 Task: Search one way flight ticket for 1 adult, 5 children, 2 infants in seat and 1 infant on lap in first from Deadhorse: Deadhorse Airport(prudhoe Bay Airport) to Raleigh: Raleigh-durham International Airport on 8-5-2023. Choice of flights is American. Number of bags: 1 checked bag. Price is upto 55000. Outbound departure time preference is 18:45.
Action: Mouse moved to (322, 273)
Screenshot: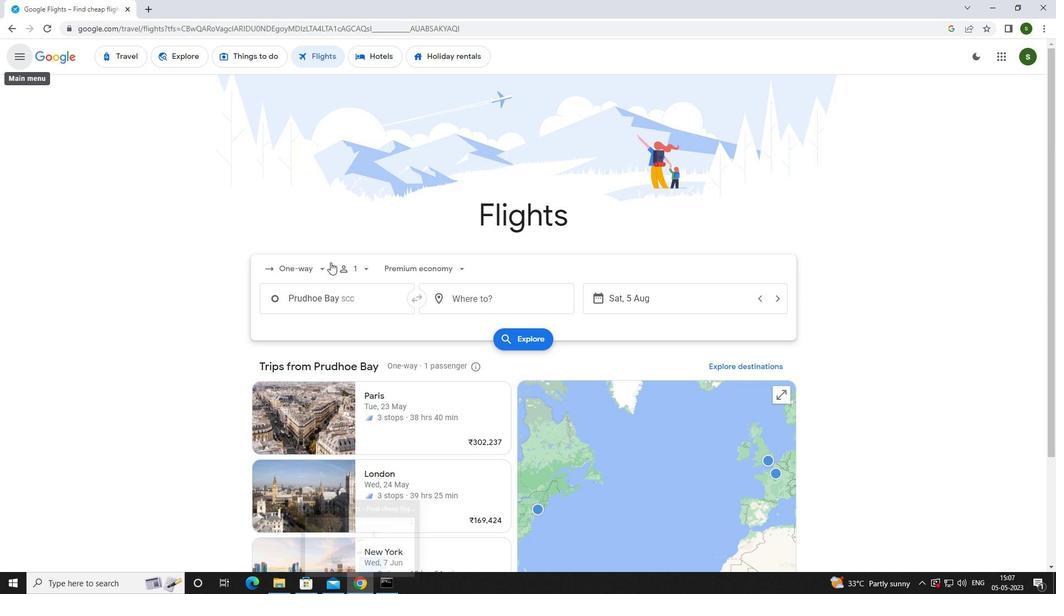 
Action: Mouse pressed left at (322, 273)
Screenshot: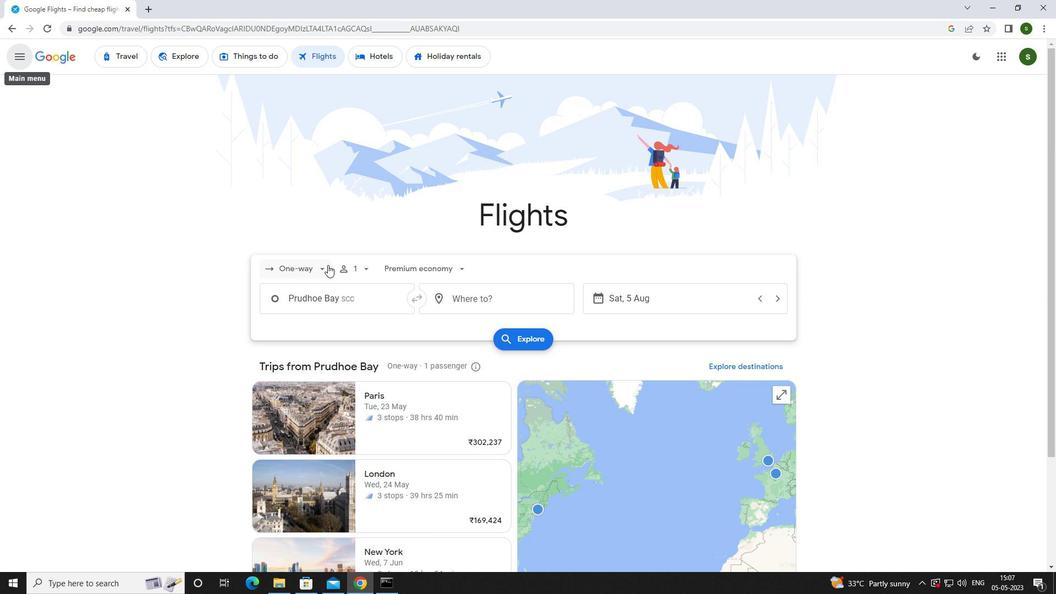 
Action: Mouse moved to (324, 326)
Screenshot: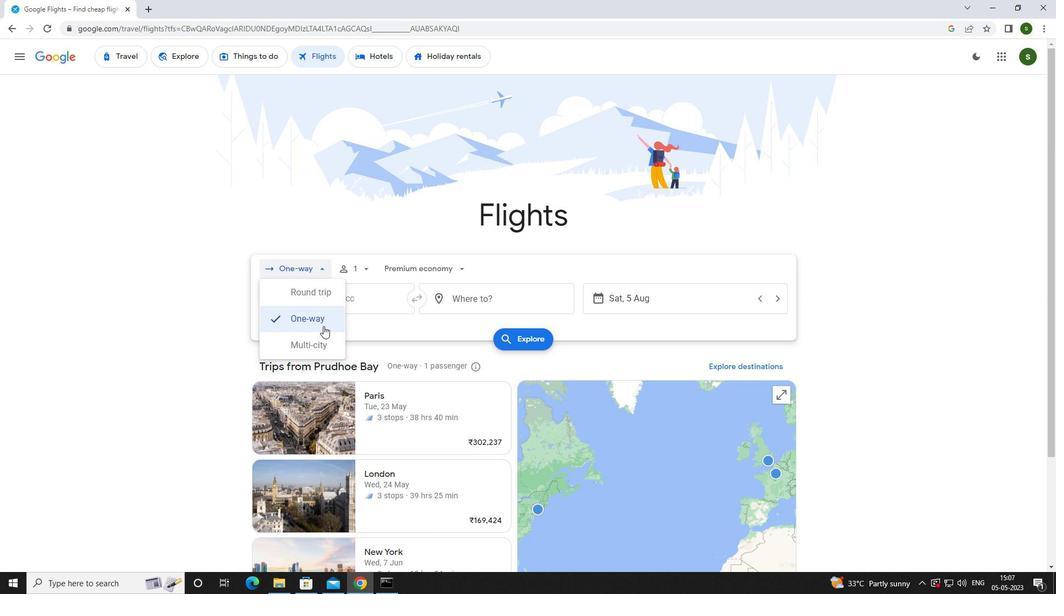 
Action: Mouse pressed left at (324, 326)
Screenshot: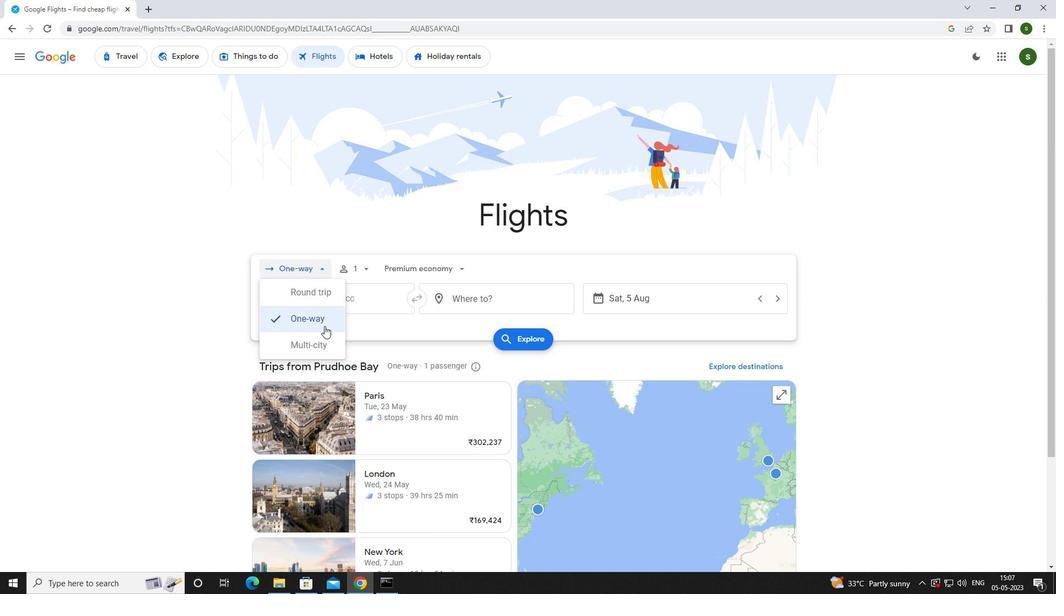 
Action: Mouse moved to (363, 270)
Screenshot: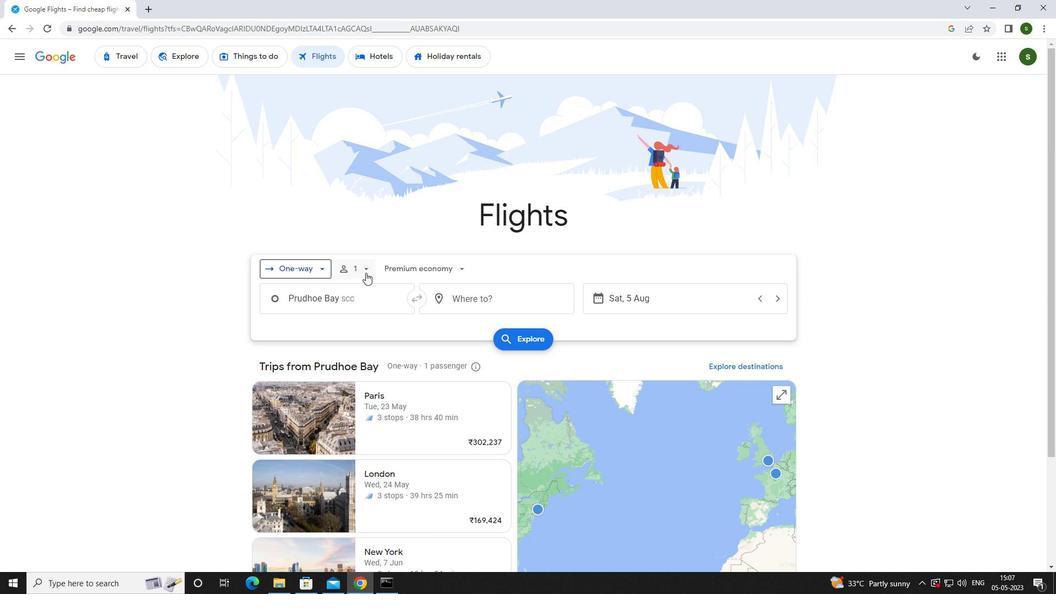 
Action: Mouse pressed left at (363, 270)
Screenshot: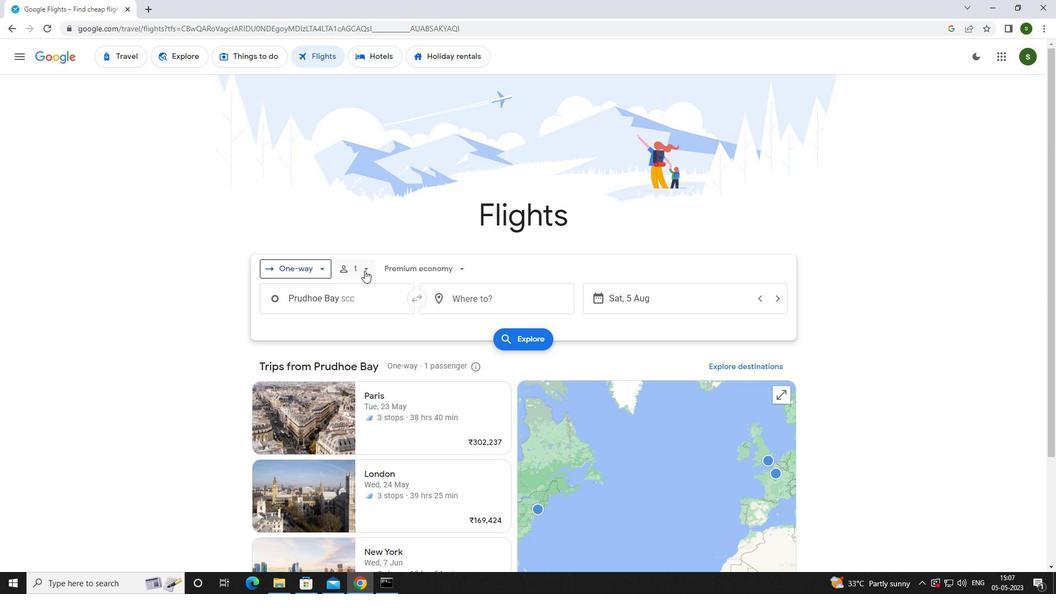 
Action: Mouse moved to (447, 326)
Screenshot: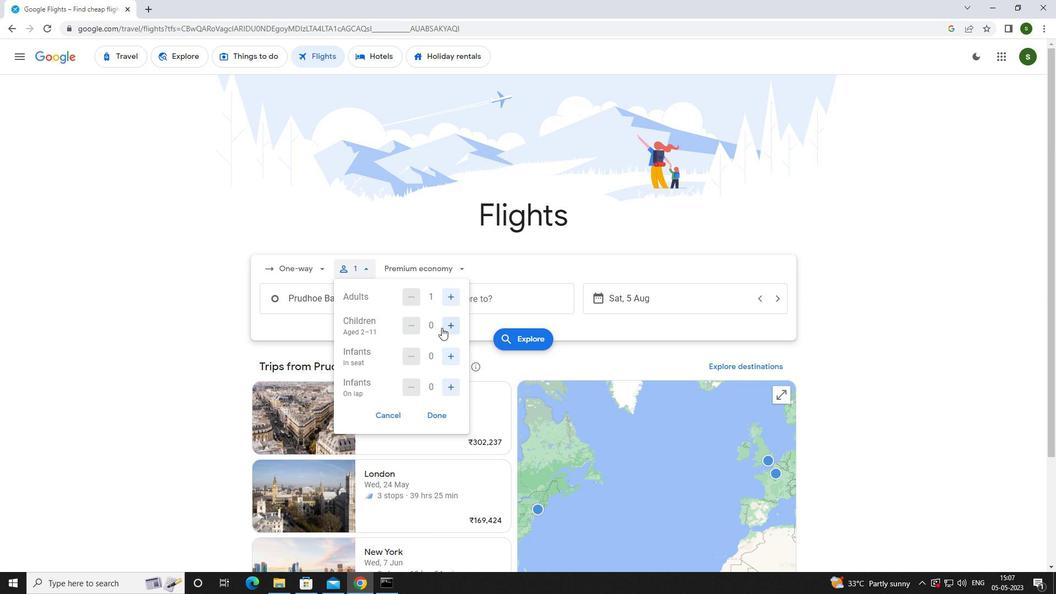 
Action: Mouse pressed left at (447, 326)
Screenshot: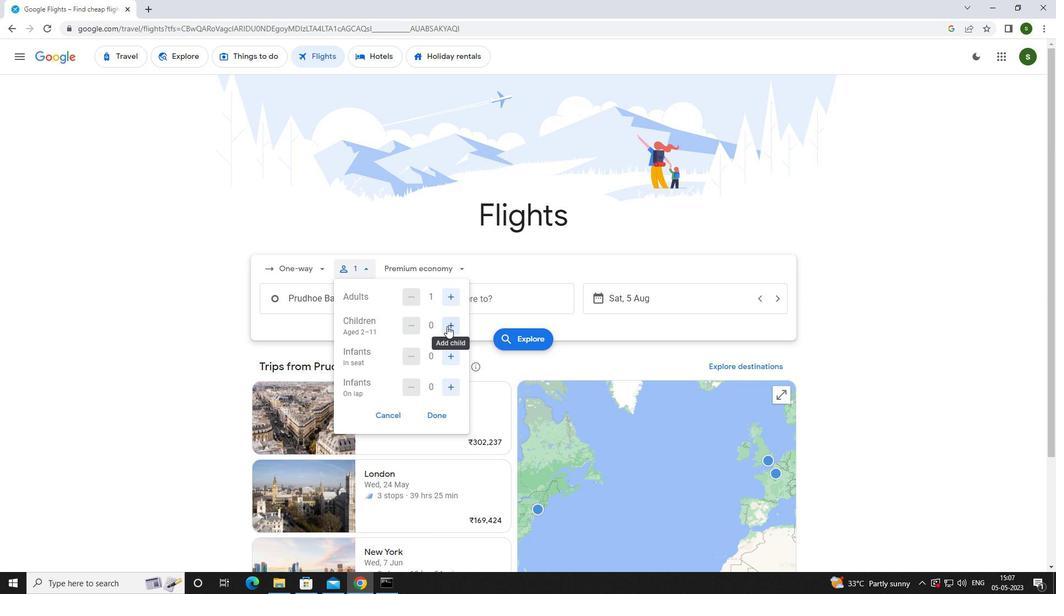 
Action: Mouse pressed left at (447, 326)
Screenshot: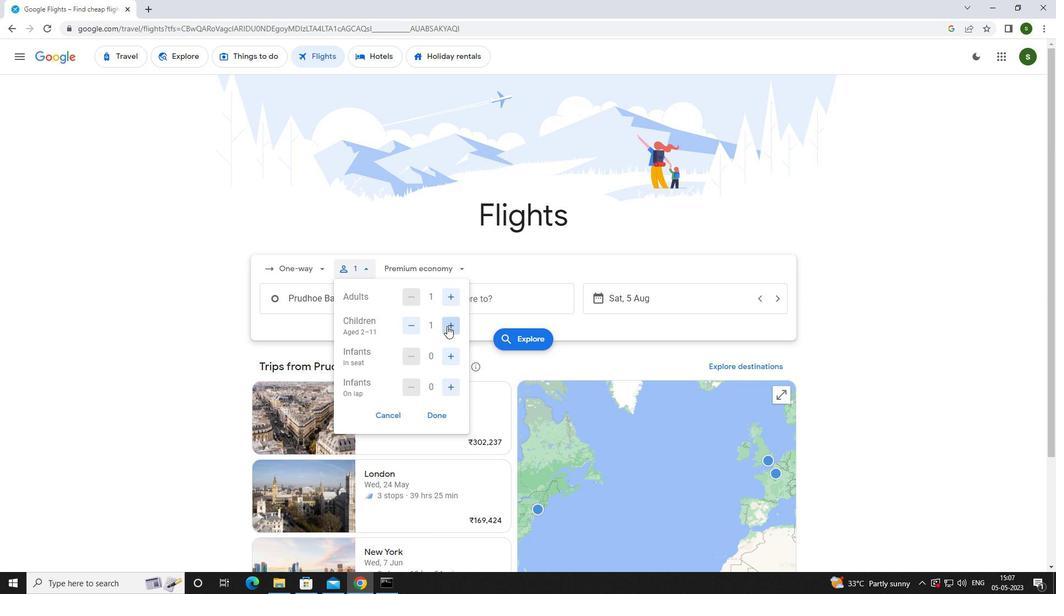 
Action: Mouse pressed left at (447, 326)
Screenshot: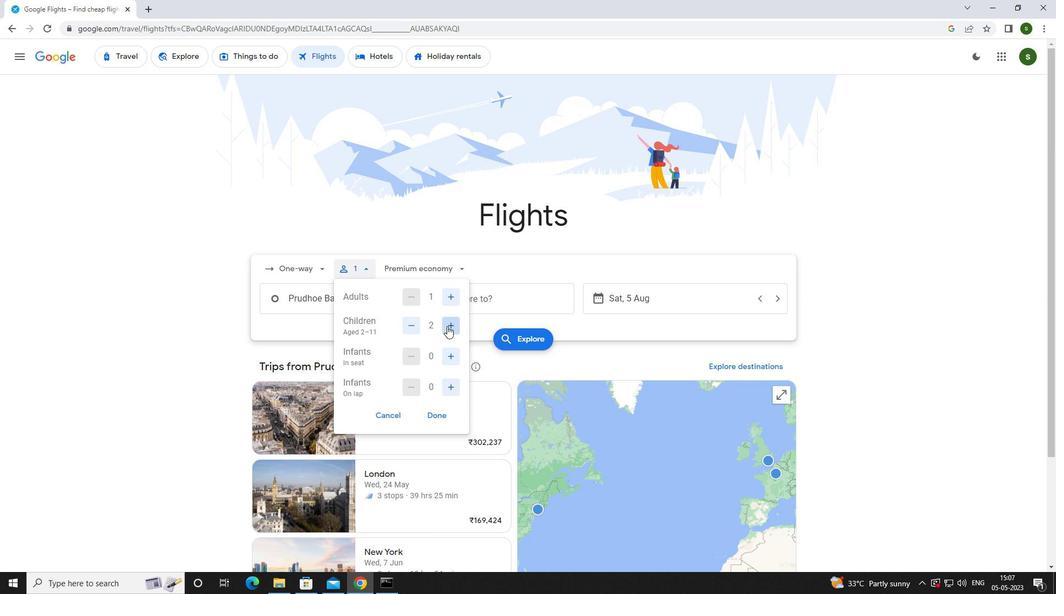 
Action: Mouse pressed left at (447, 326)
Screenshot: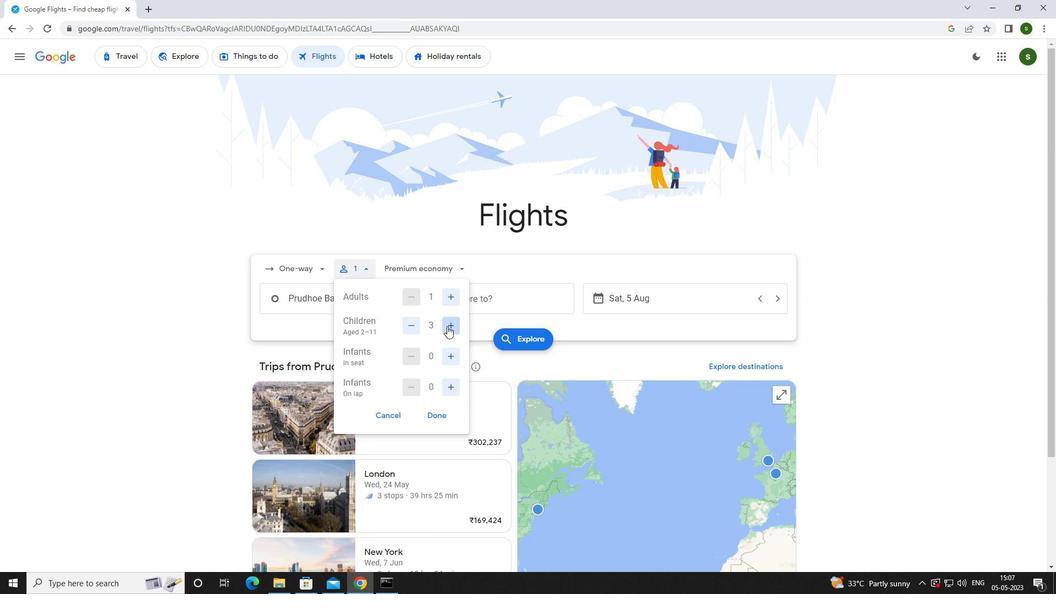 
Action: Mouse pressed left at (447, 326)
Screenshot: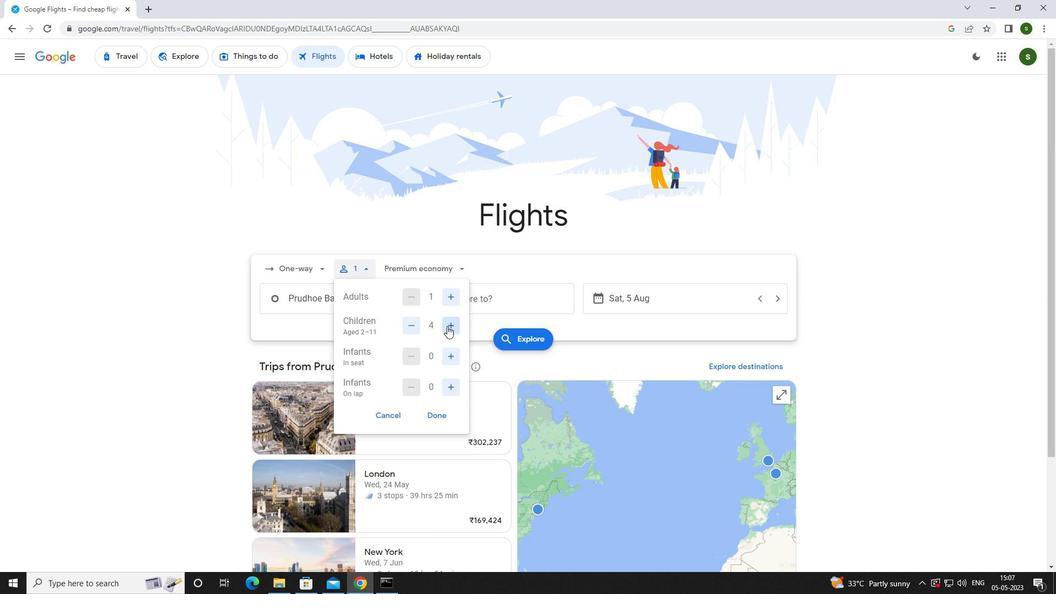 
Action: Mouse moved to (453, 358)
Screenshot: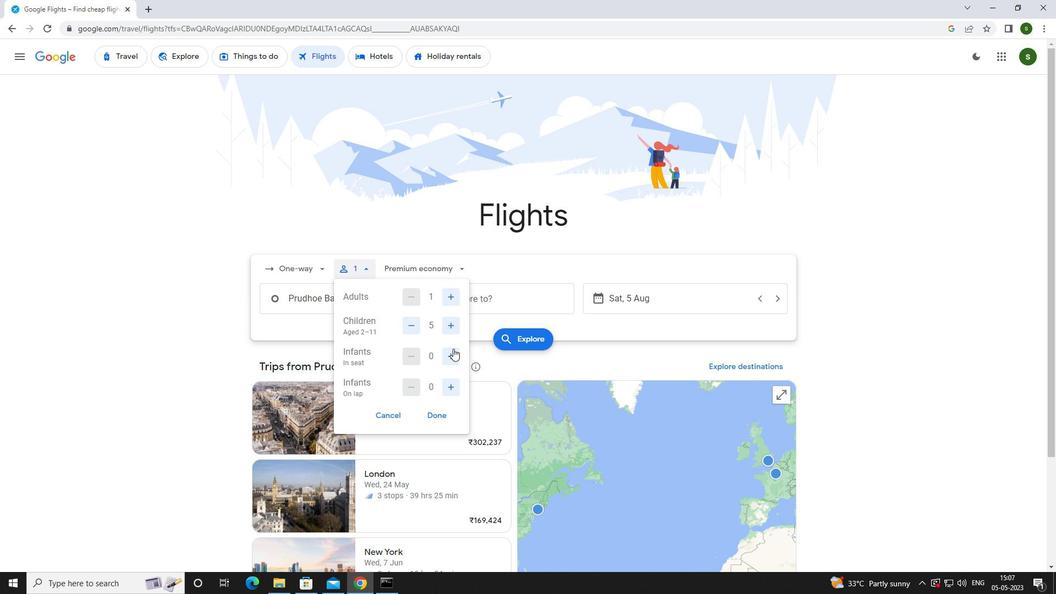 
Action: Mouse pressed left at (453, 358)
Screenshot: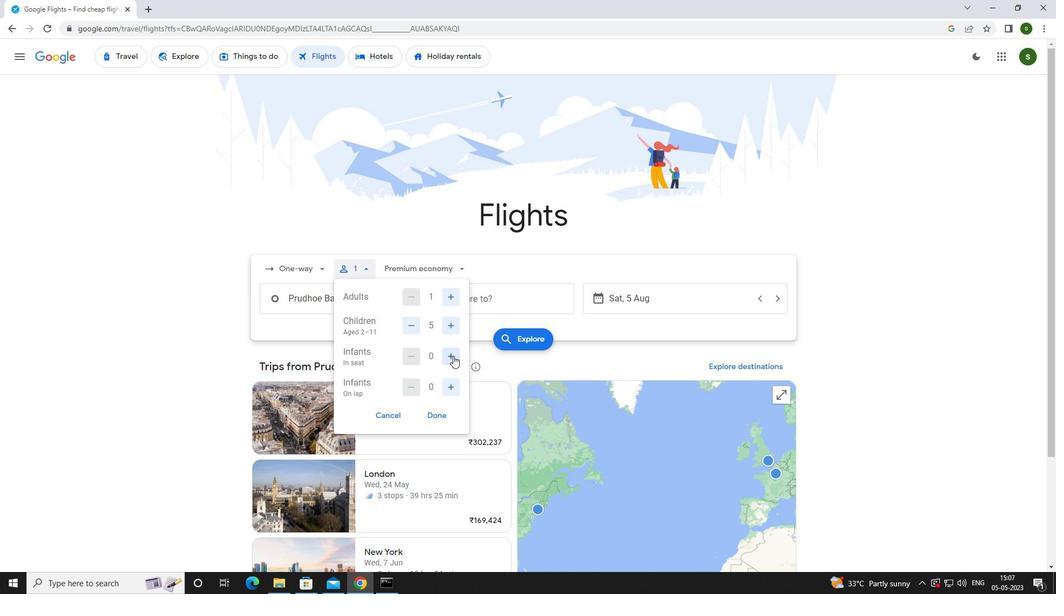 
Action: Mouse moved to (453, 384)
Screenshot: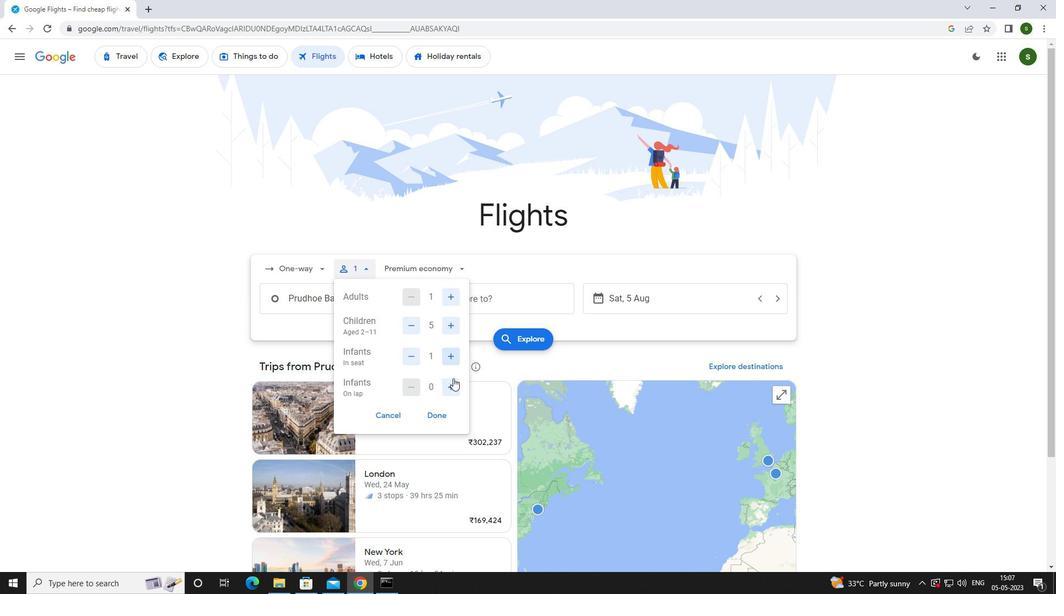 
Action: Mouse pressed left at (453, 384)
Screenshot: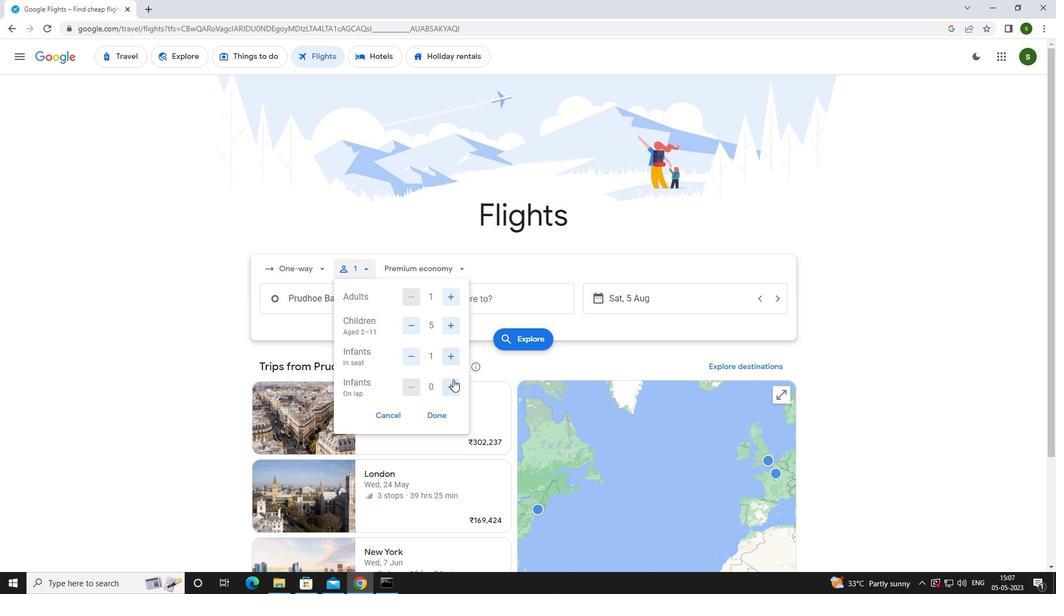 
Action: Mouse moved to (441, 271)
Screenshot: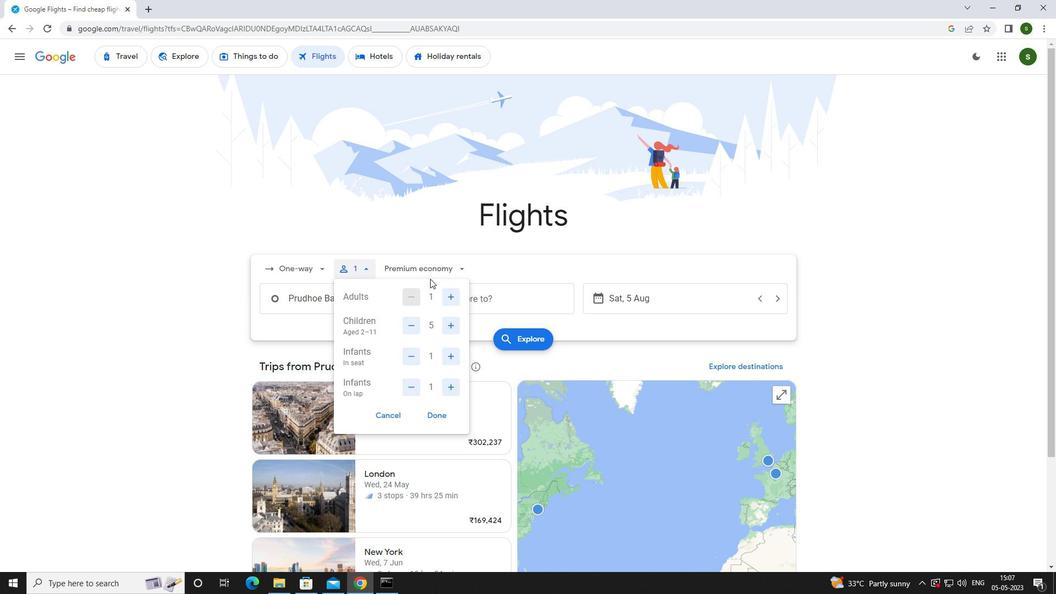 
Action: Mouse pressed left at (441, 271)
Screenshot: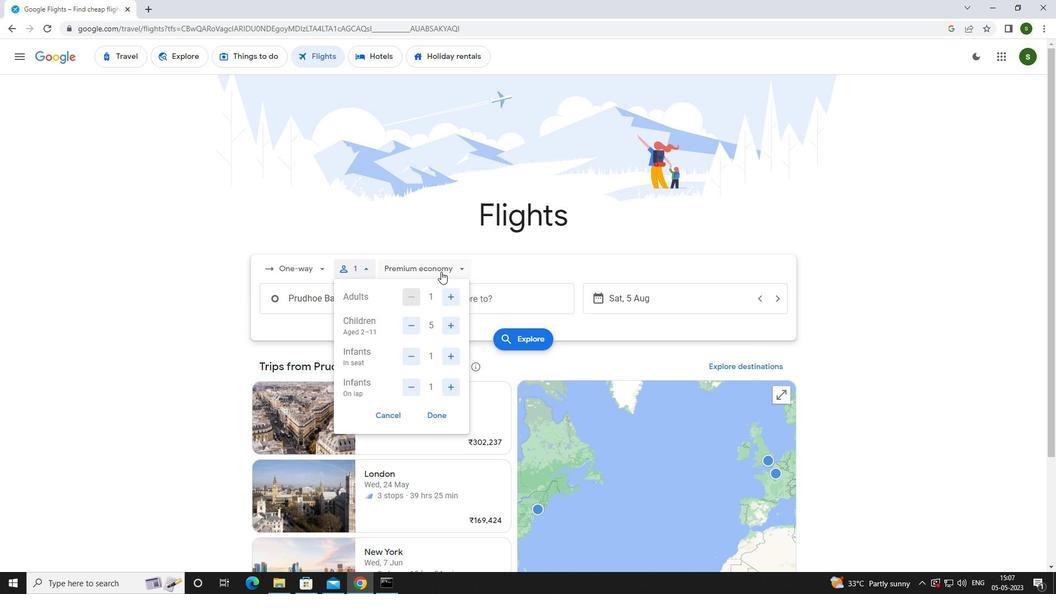 
Action: Mouse moved to (427, 372)
Screenshot: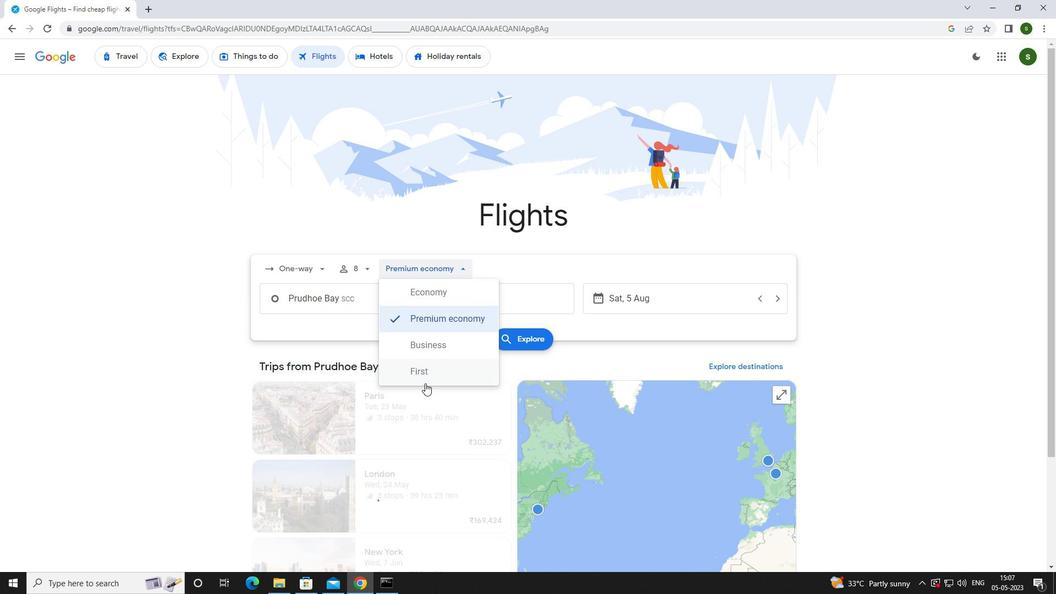 
Action: Mouse pressed left at (427, 372)
Screenshot: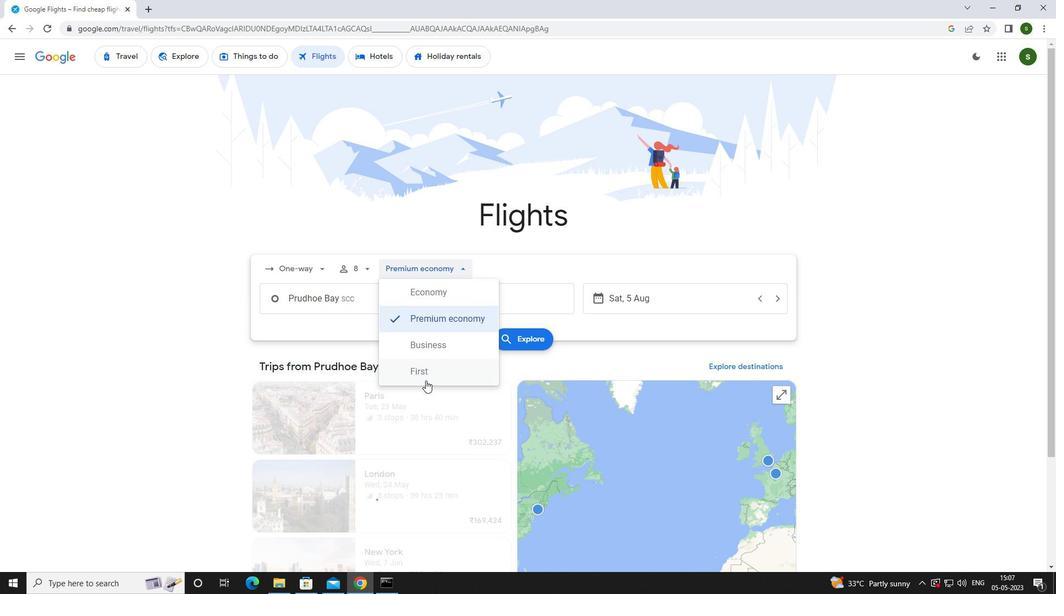 
Action: Mouse moved to (379, 304)
Screenshot: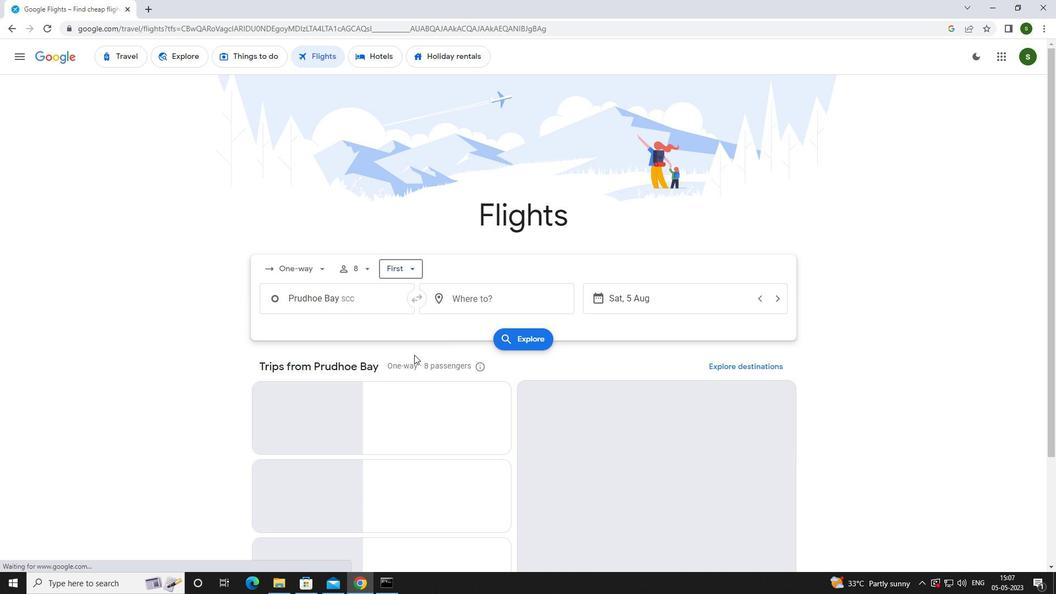 
Action: Mouse pressed left at (379, 304)
Screenshot: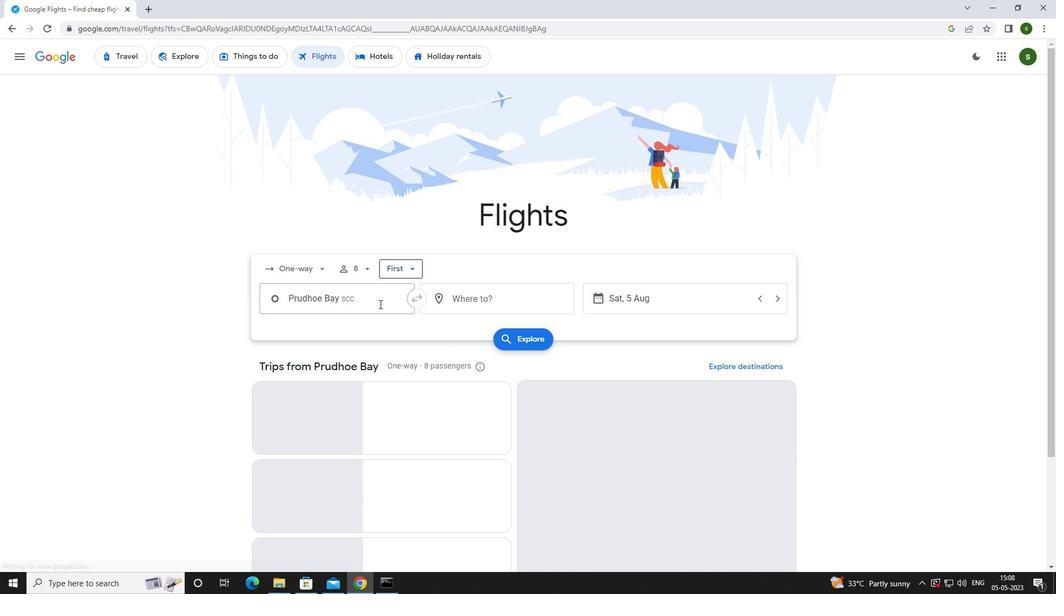
Action: Key pressed <Key.caps_lock>d<Key.caps_lock>eadhorse
Screenshot: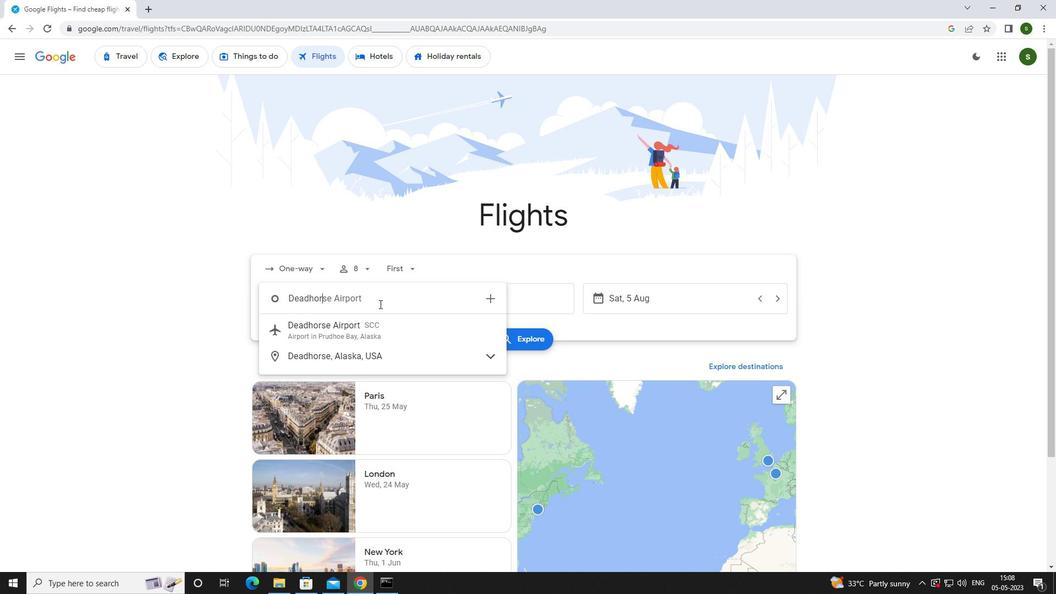 
Action: Mouse moved to (373, 323)
Screenshot: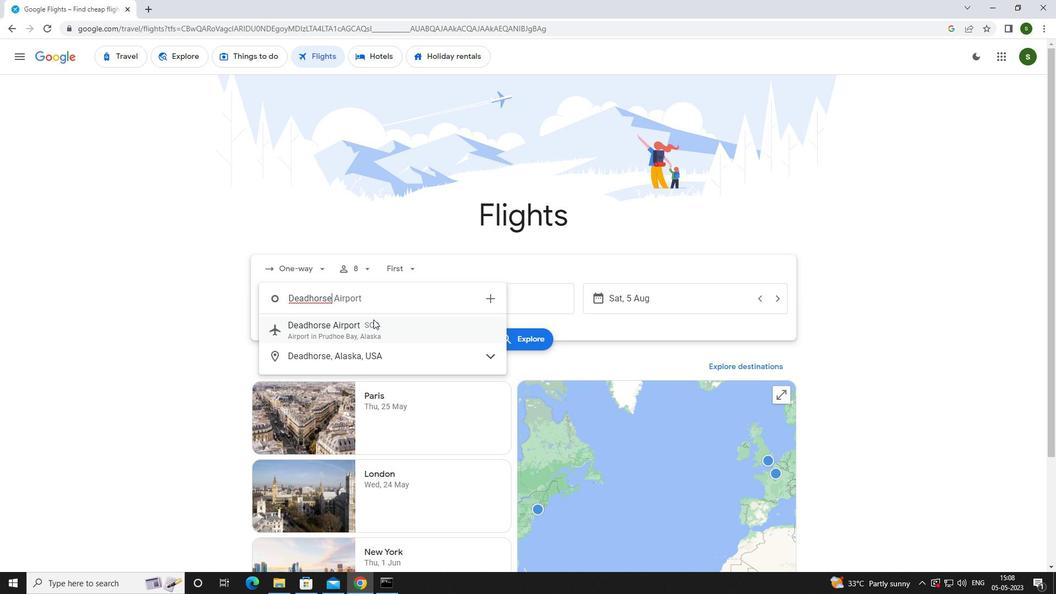
Action: Mouse pressed left at (373, 323)
Screenshot: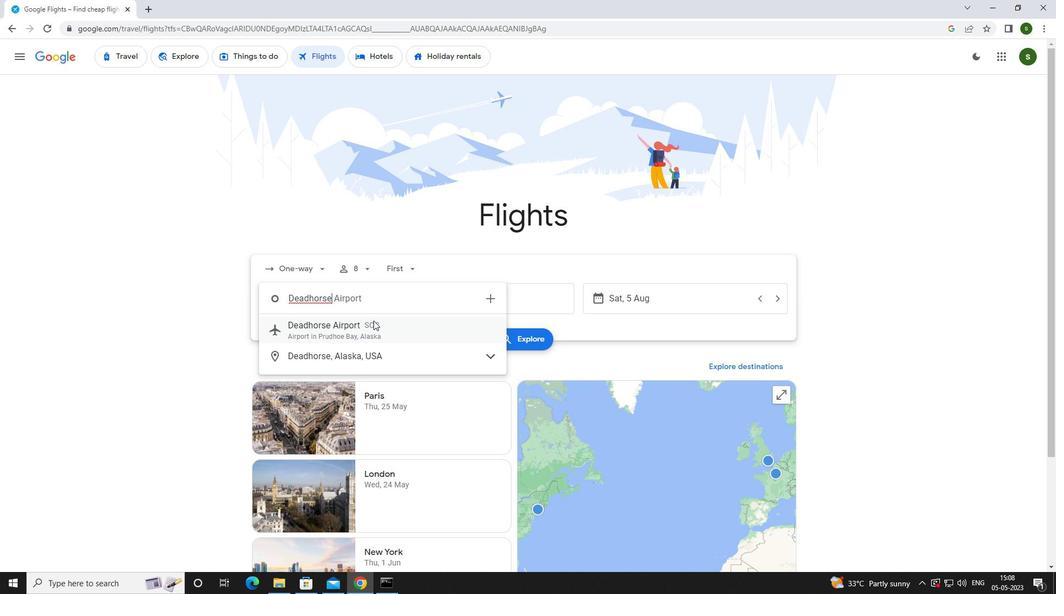 
Action: Mouse moved to (477, 300)
Screenshot: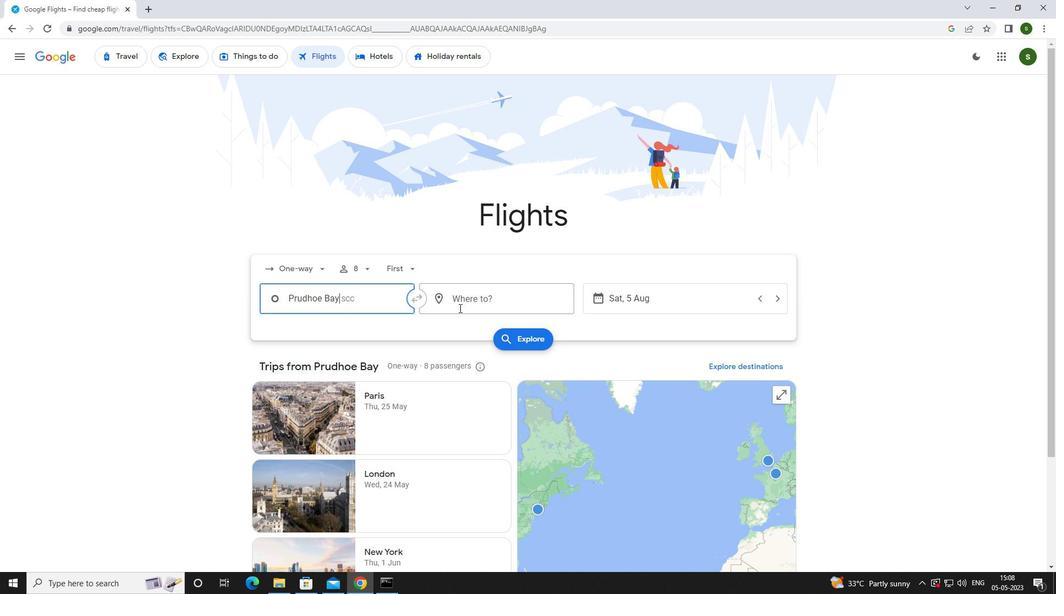 
Action: Mouse pressed left at (477, 300)
Screenshot: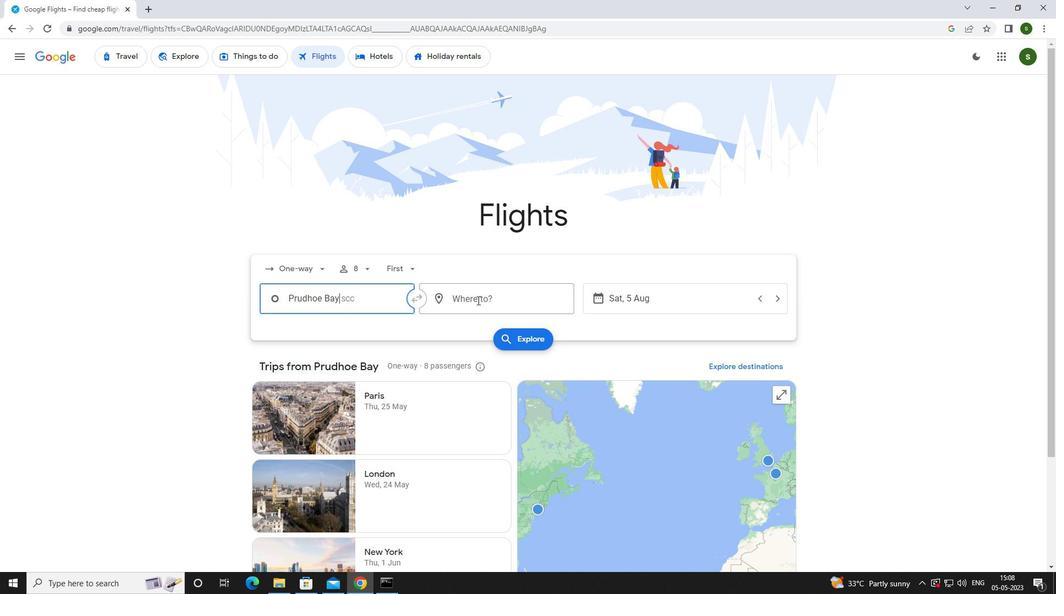 
Action: Mouse moved to (458, 306)
Screenshot: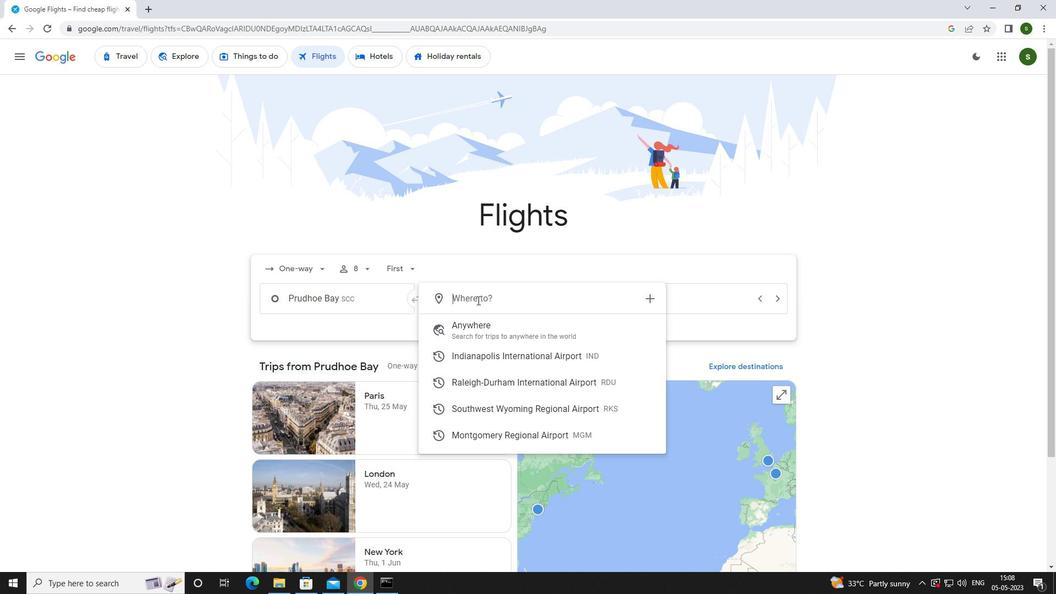 
Action: Key pressed <Key.caps_lock>r<Key.caps_lock>aleigh
Screenshot: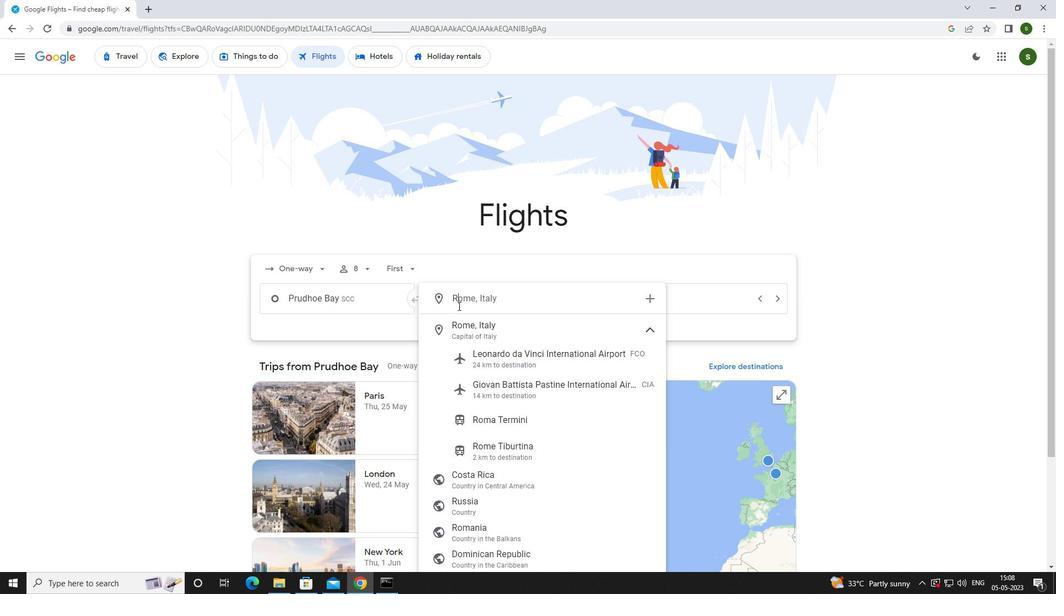 
Action: Mouse moved to (509, 351)
Screenshot: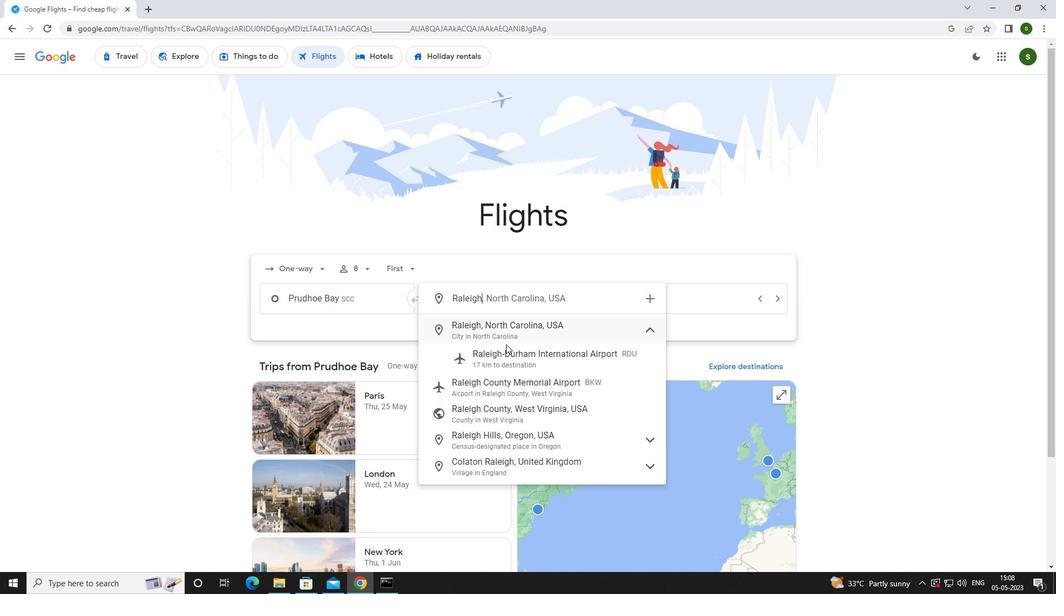 
Action: Mouse pressed left at (509, 351)
Screenshot: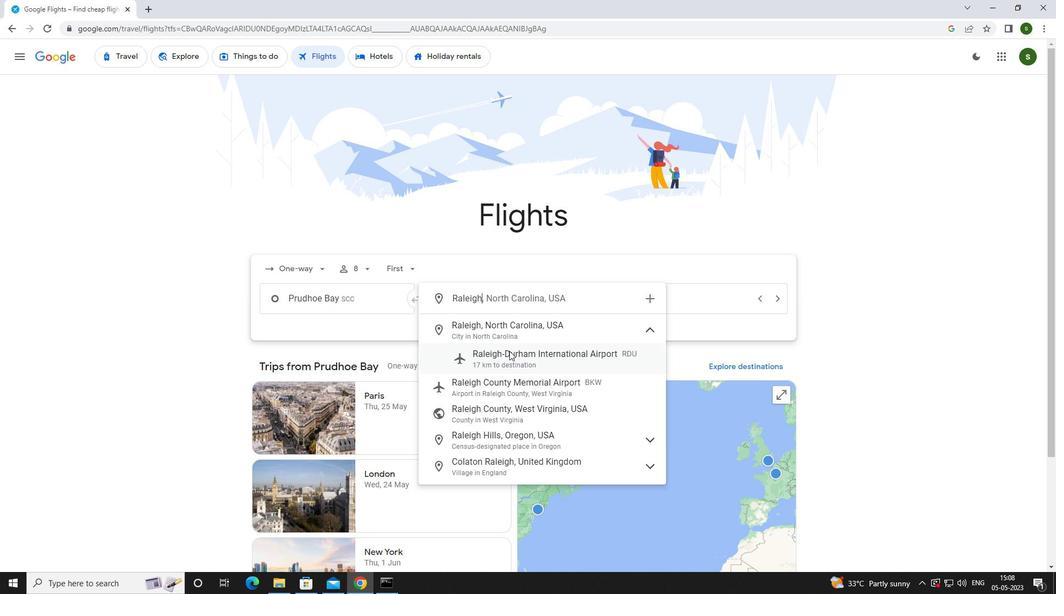 
Action: Mouse moved to (662, 304)
Screenshot: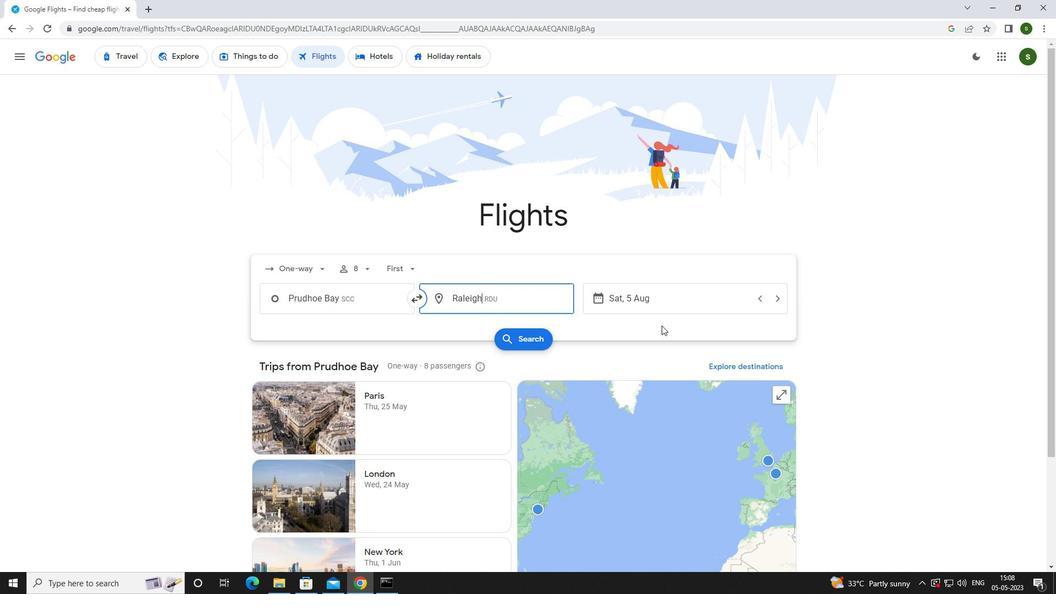 
Action: Mouse pressed left at (662, 304)
Screenshot: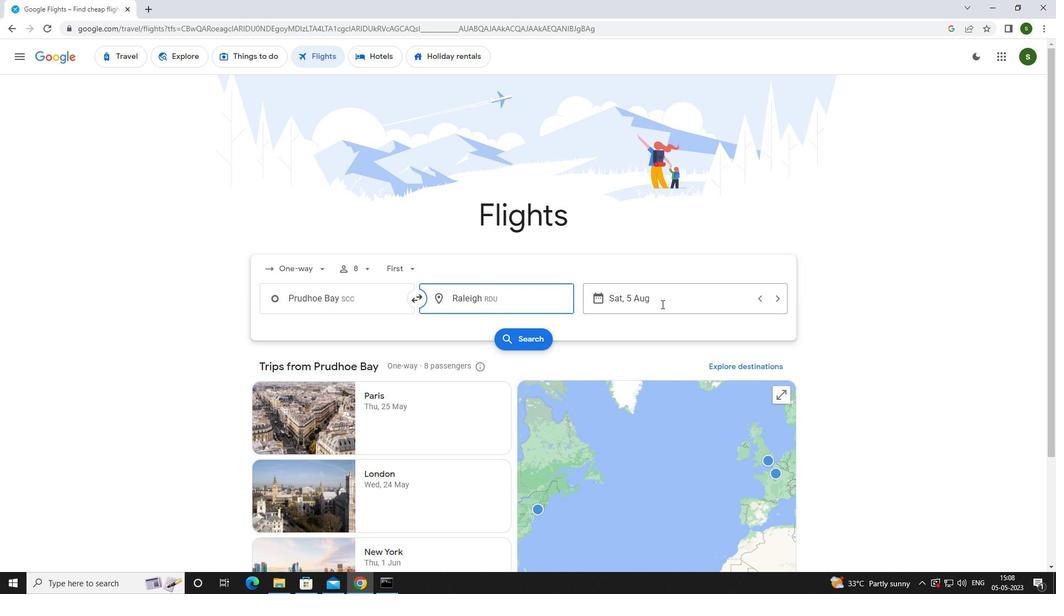 
Action: Mouse moved to (563, 372)
Screenshot: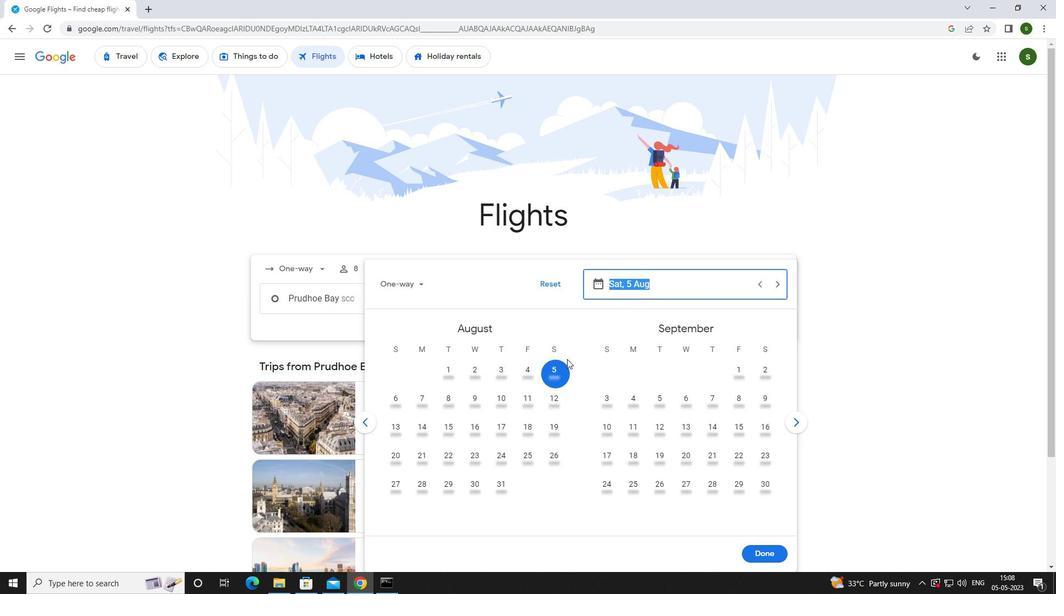 
Action: Mouse pressed left at (563, 372)
Screenshot: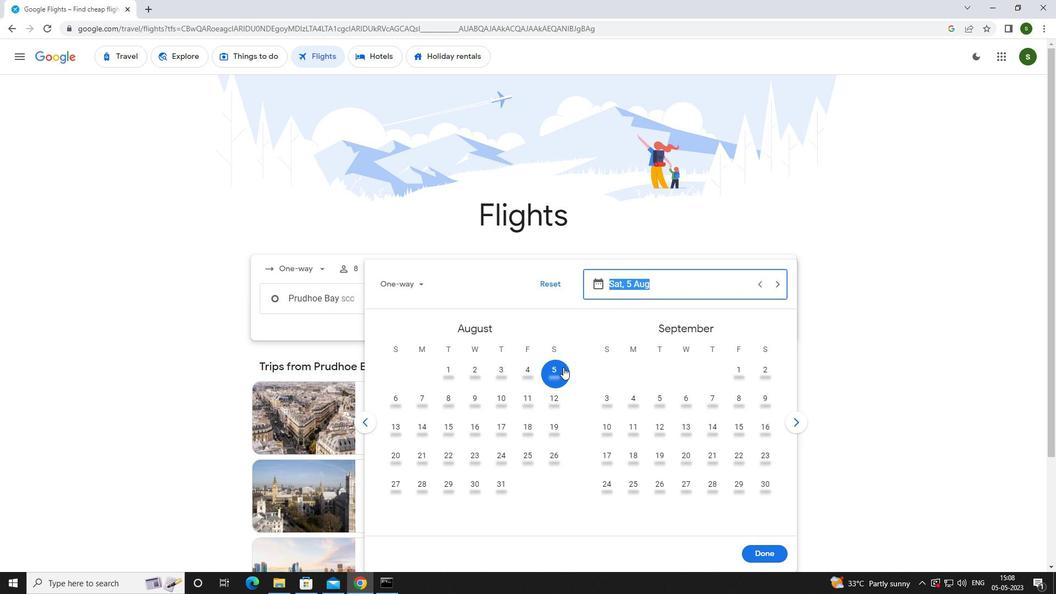 
Action: Mouse moved to (750, 551)
Screenshot: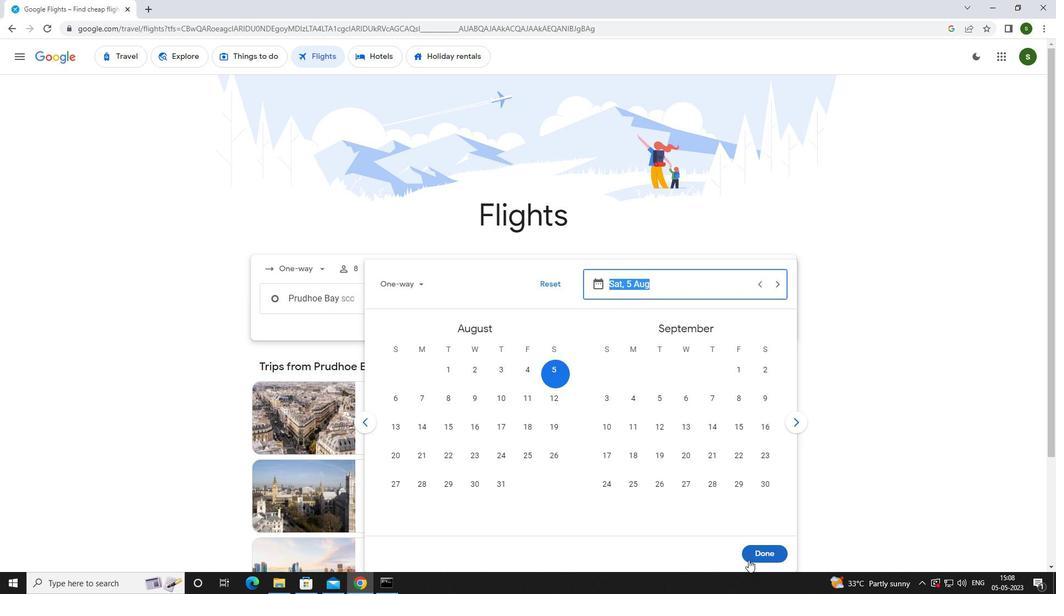 
Action: Mouse pressed left at (750, 551)
Screenshot: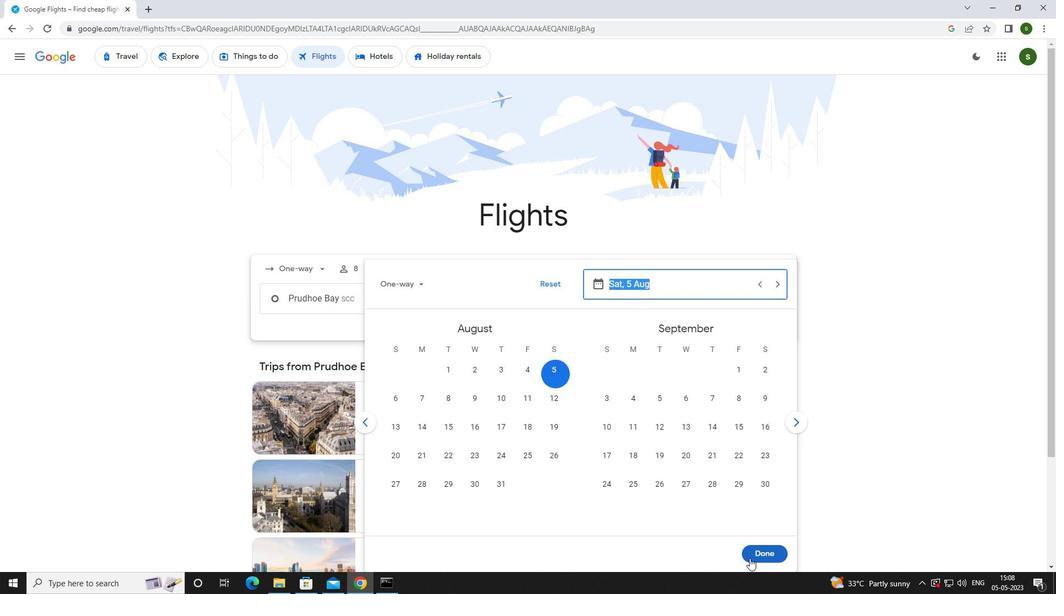 
Action: Mouse moved to (529, 341)
Screenshot: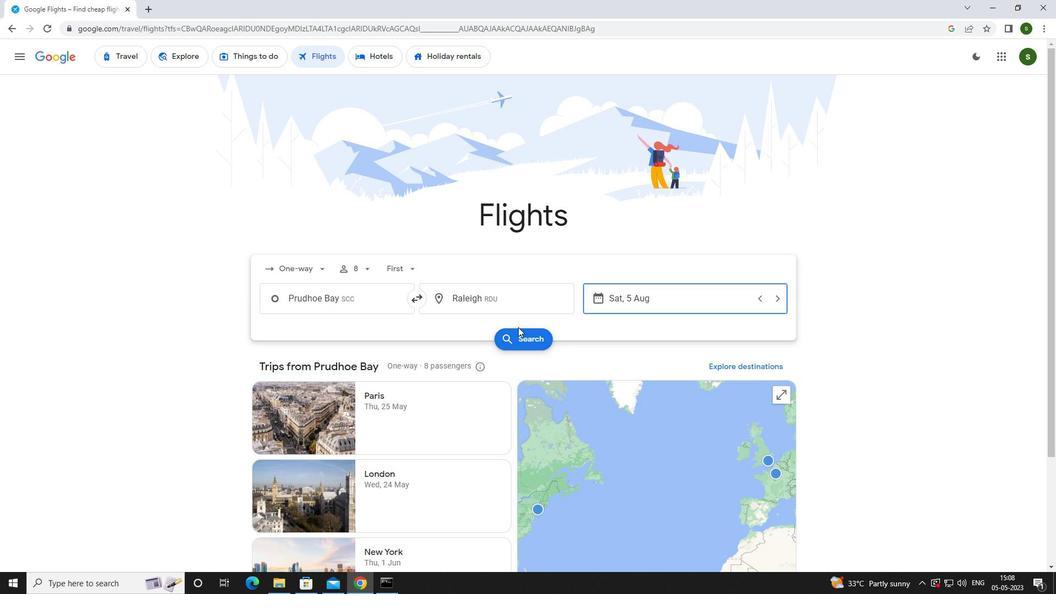 
Action: Mouse pressed left at (529, 341)
Screenshot: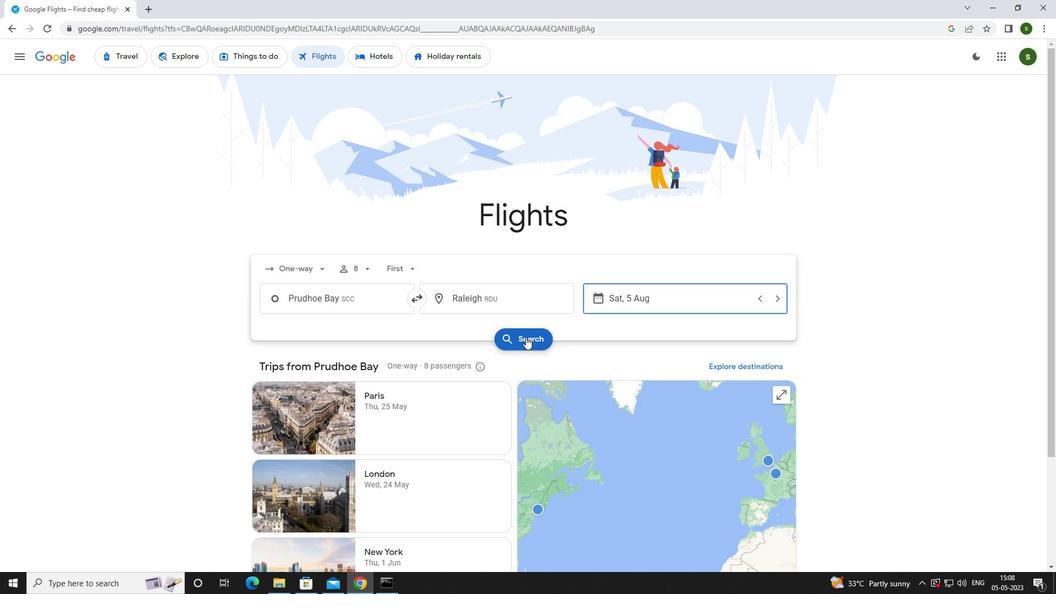 
Action: Mouse moved to (266, 157)
Screenshot: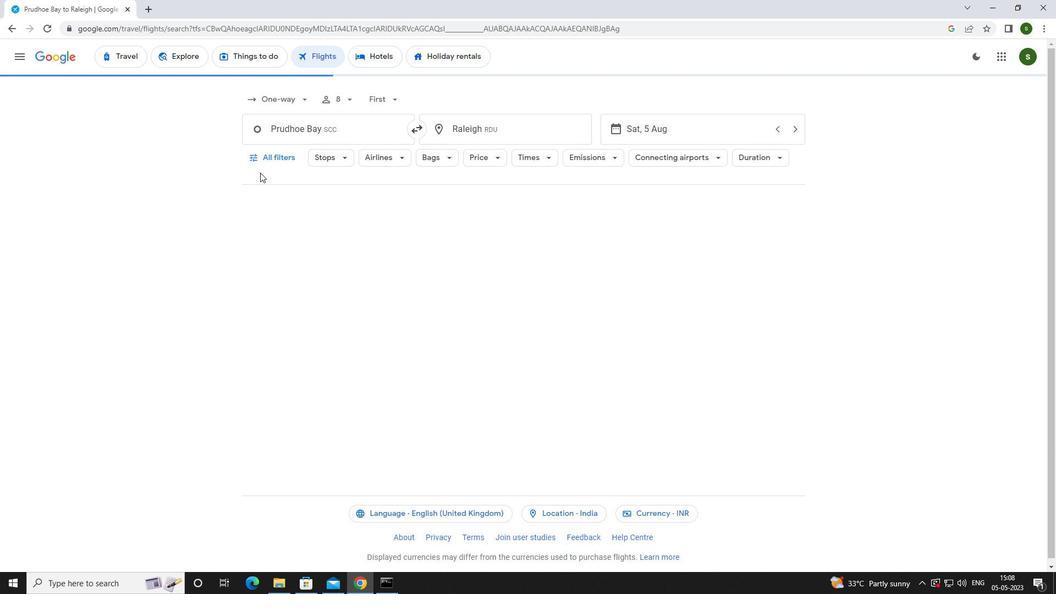 
Action: Mouse pressed left at (266, 157)
Screenshot: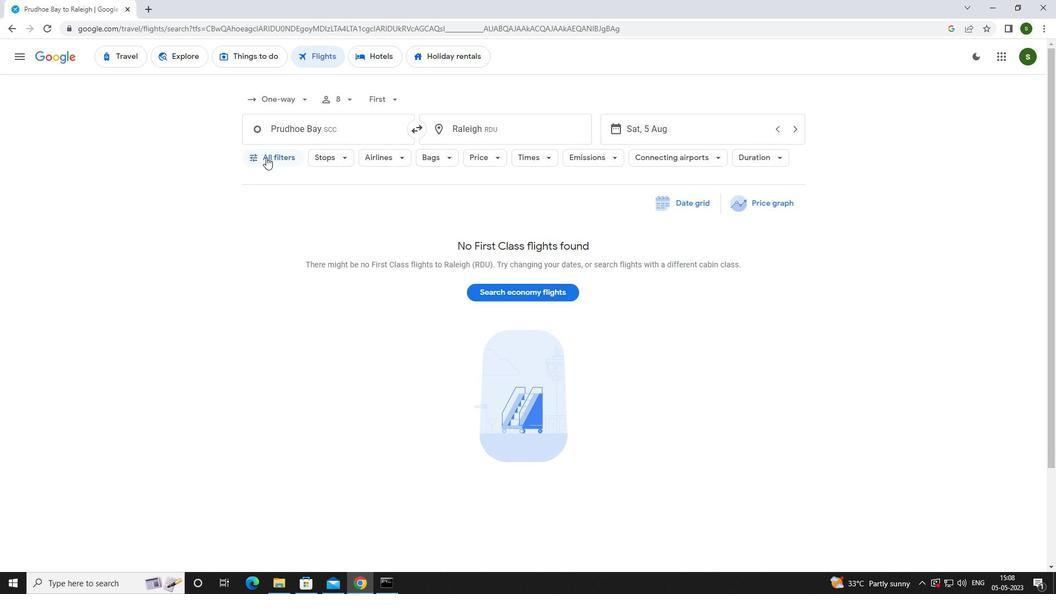 
Action: Mouse moved to (412, 393)
Screenshot: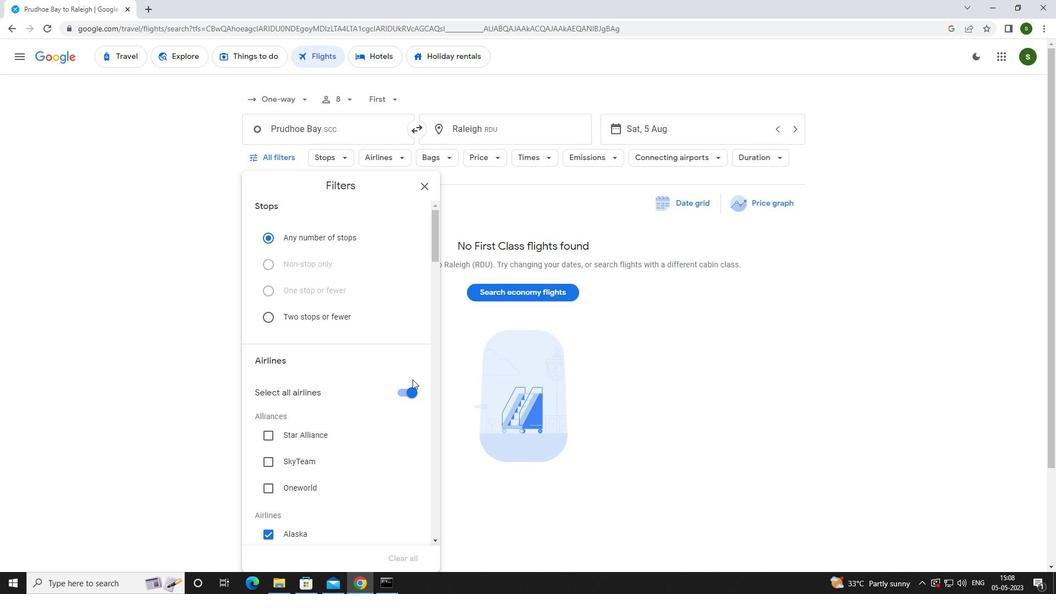 
Action: Mouse pressed left at (412, 393)
Screenshot: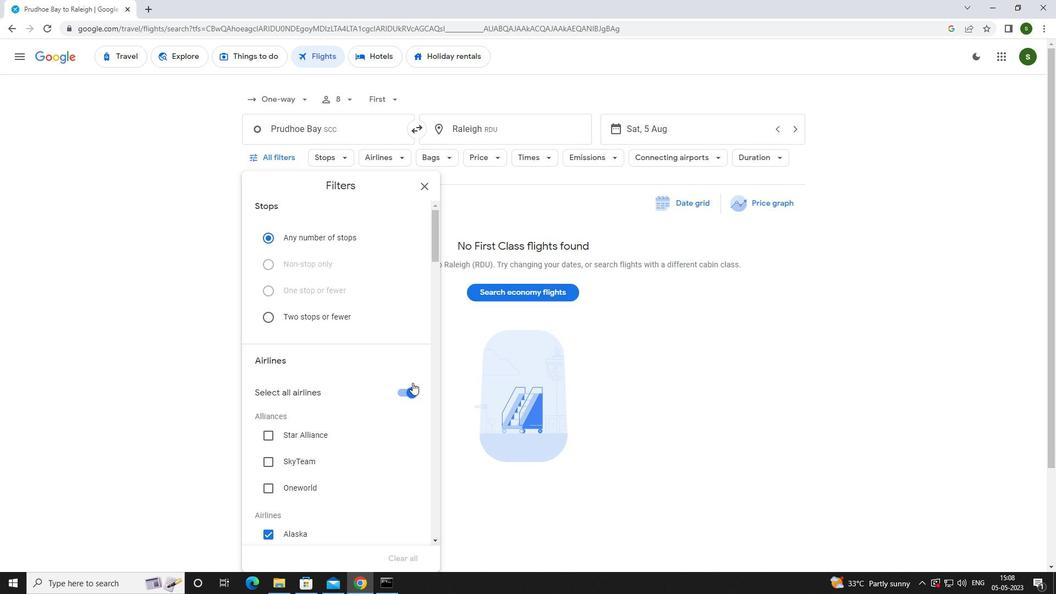 
Action: Mouse moved to (374, 378)
Screenshot: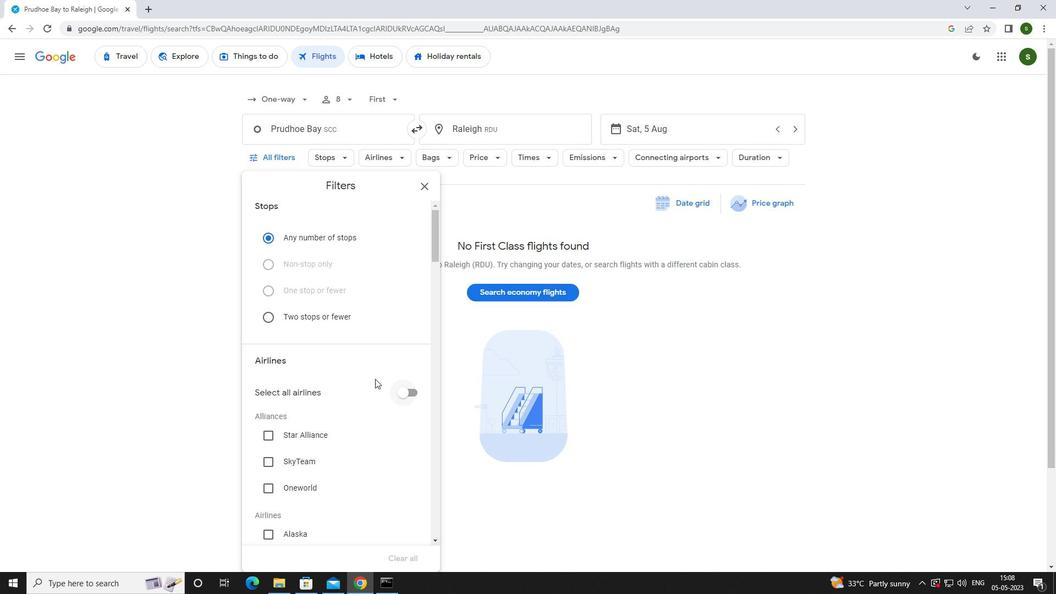 
Action: Mouse scrolled (374, 378) with delta (0, 0)
Screenshot: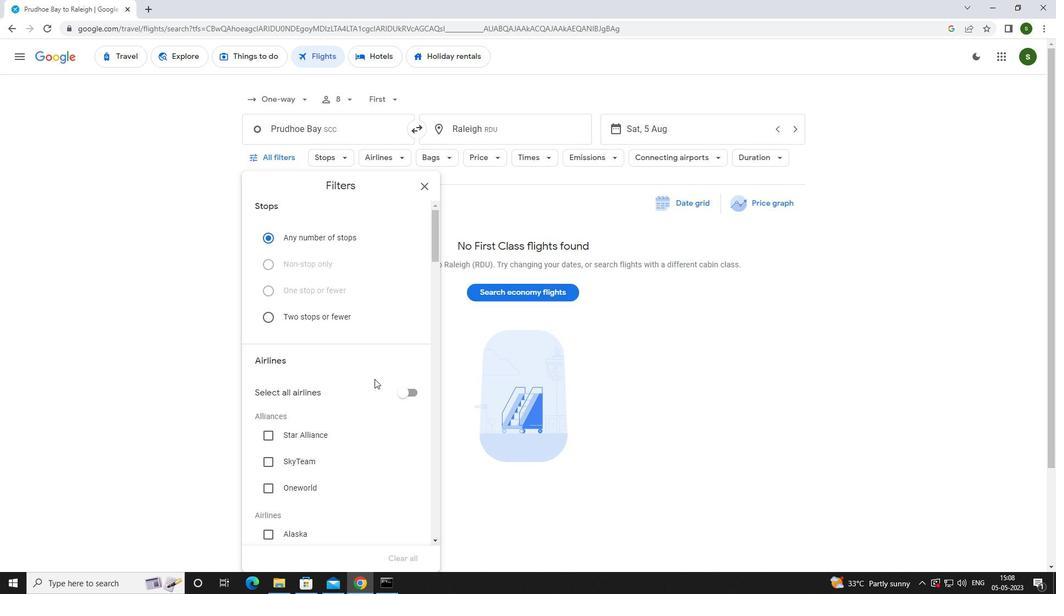 
Action: Mouse scrolled (374, 378) with delta (0, 0)
Screenshot: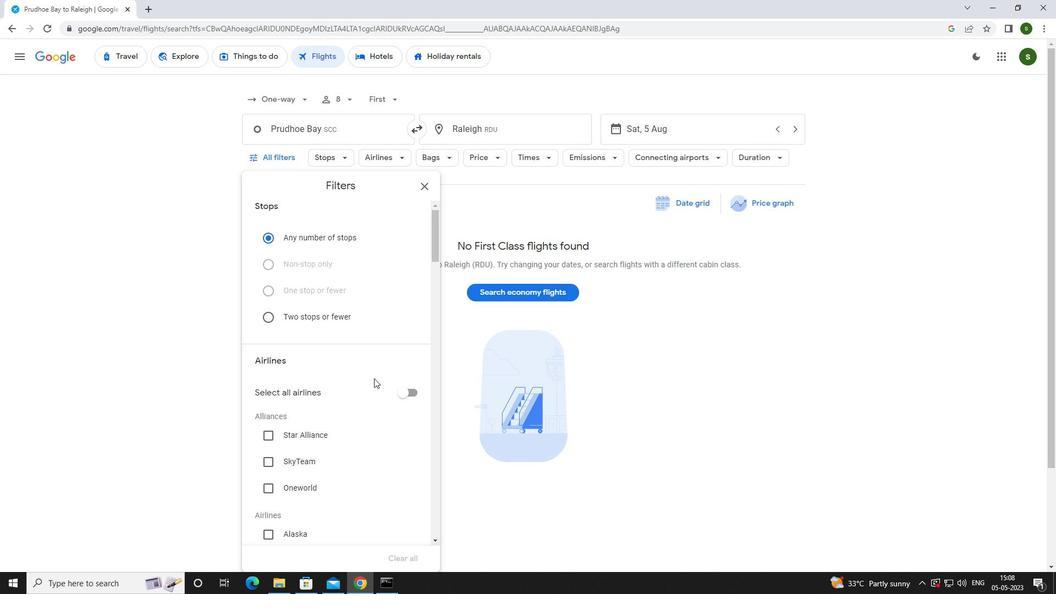 
Action: Mouse scrolled (374, 378) with delta (0, 0)
Screenshot: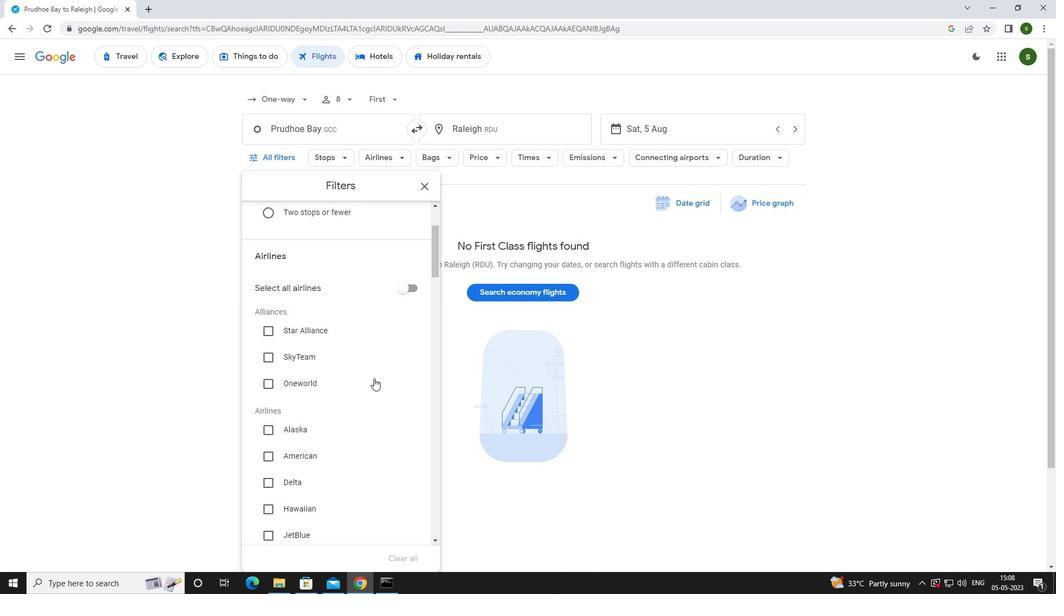 
Action: Mouse moved to (306, 394)
Screenshot: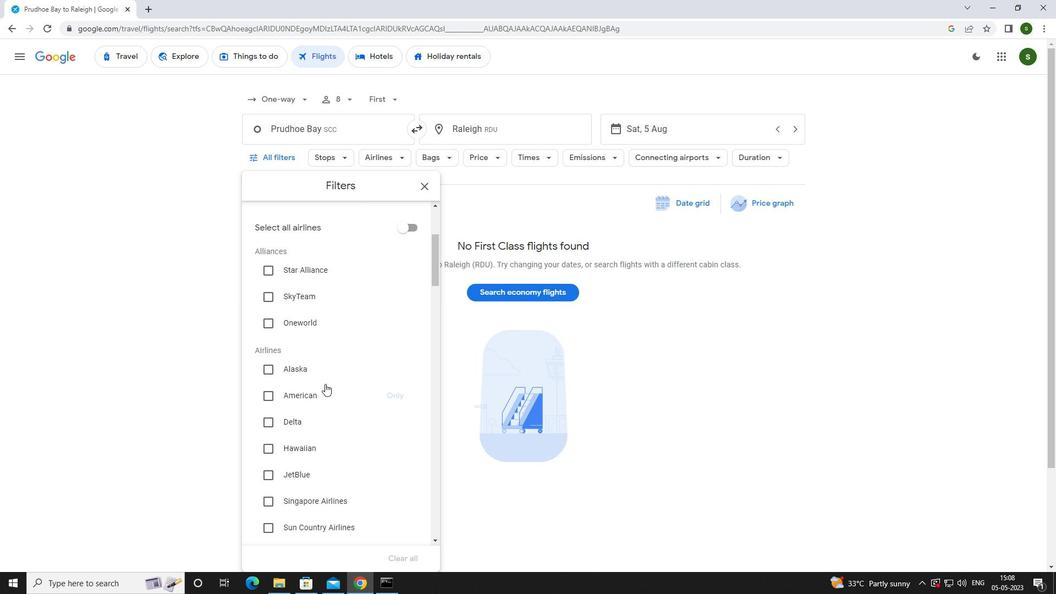 
Action: Mouse pressed left at (306, 394)
Screenshot: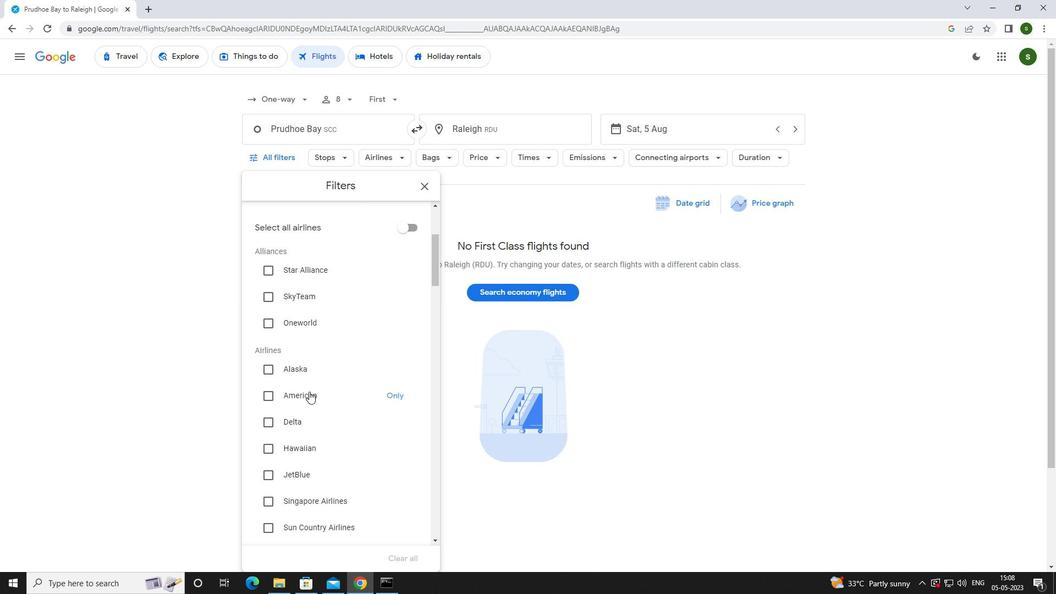 
Action: Mouse moved to (305, 395)
Screenshot: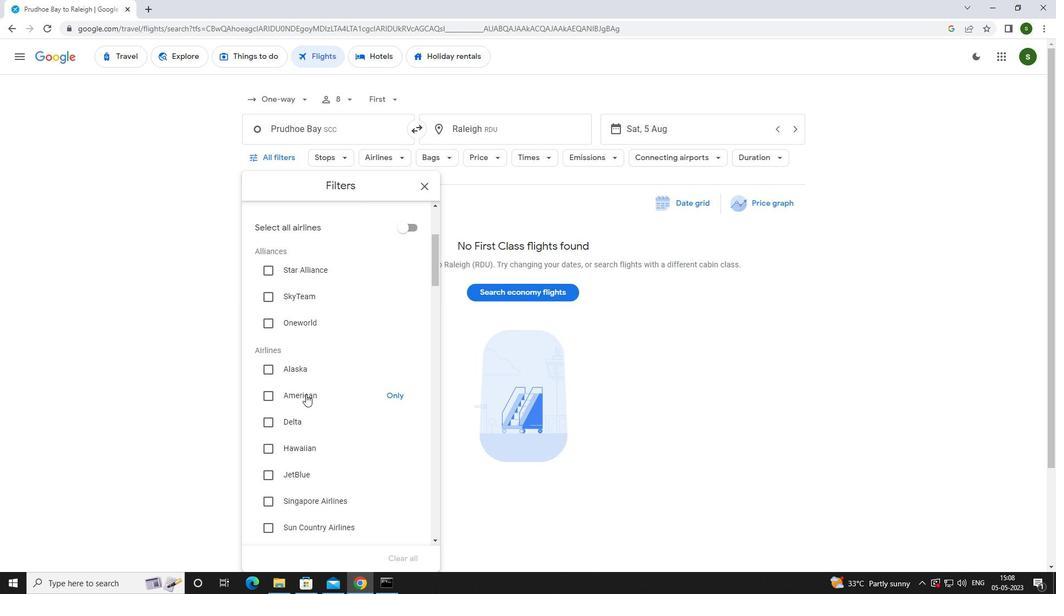 
Action: Mouse scrolled (305, 394) with delta (0, 0)
Screenshot: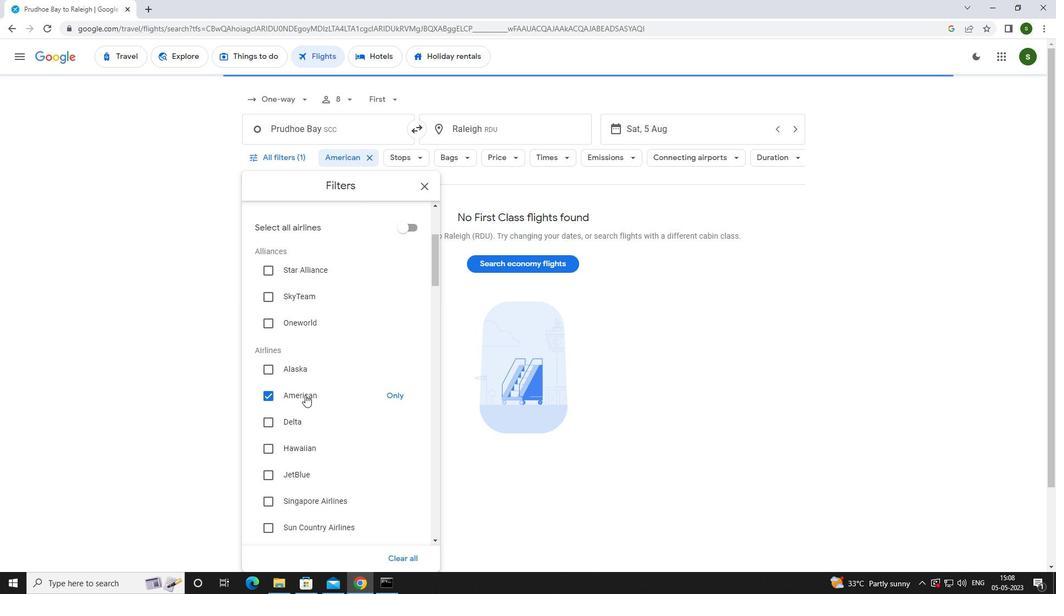 
Action: Mouse scrolled (305, 394) with delta (0, 0)
Screenshot: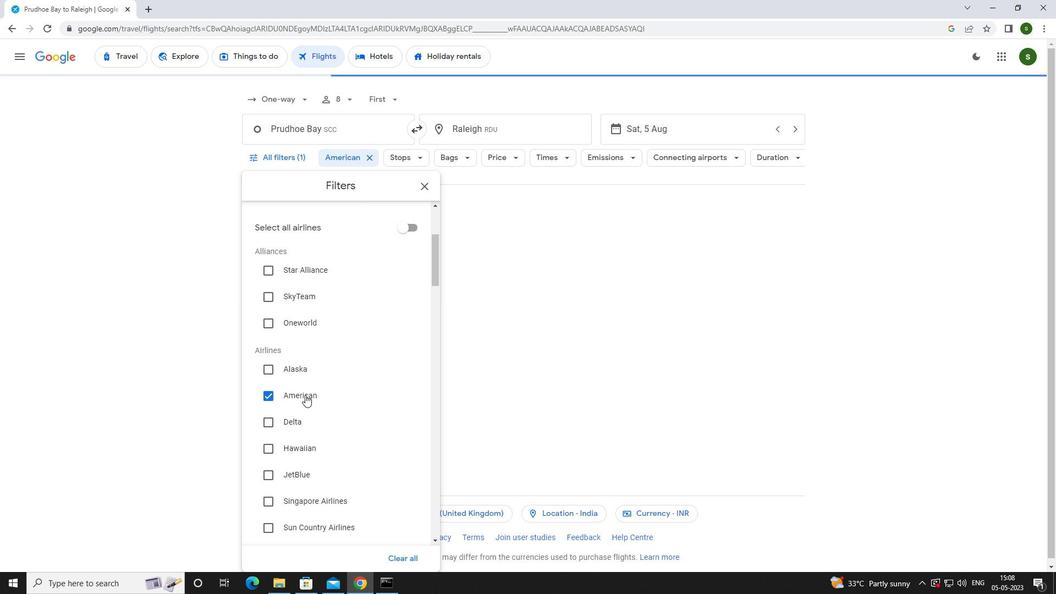
Action: Mouse scrolled (305, 394) with delta (0, 0)
Screenshot: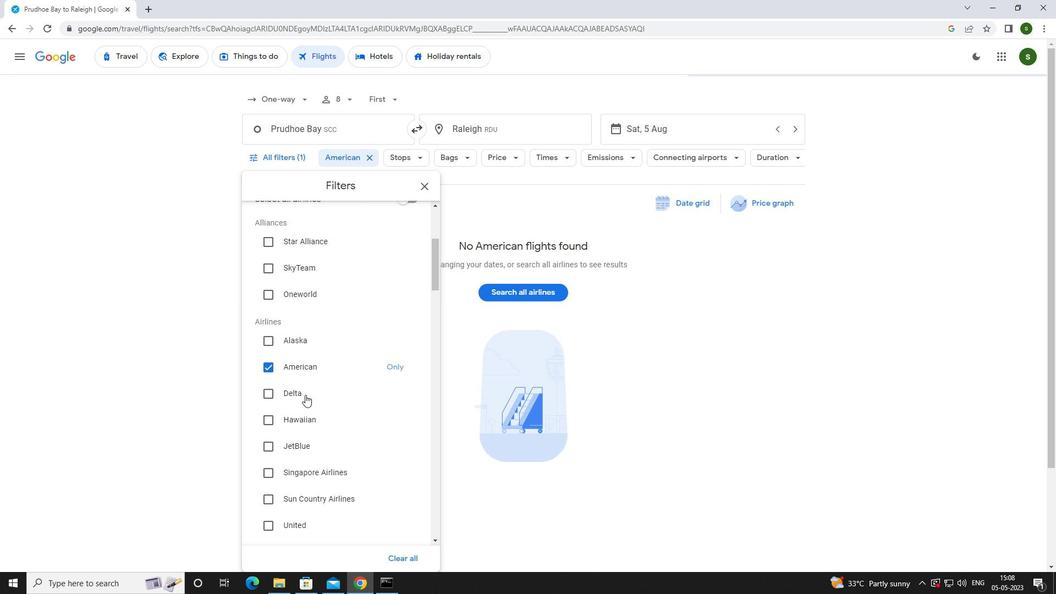 
Action: Mouse scrolled (305, 394) with delta (0, 0)
Screenshot: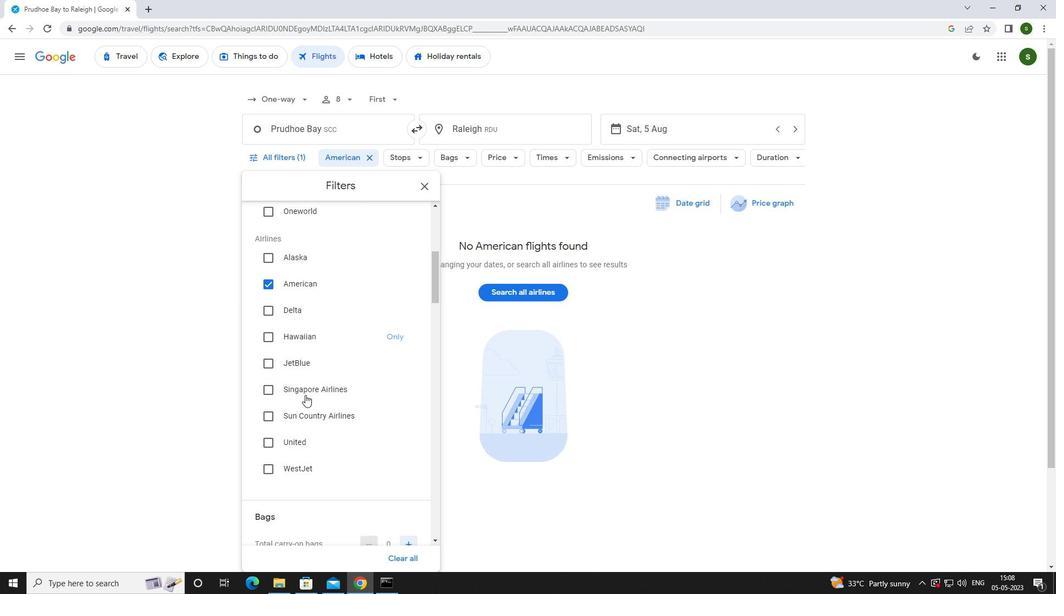 
Action: Mouse moved to (404, 459)
Screenshot: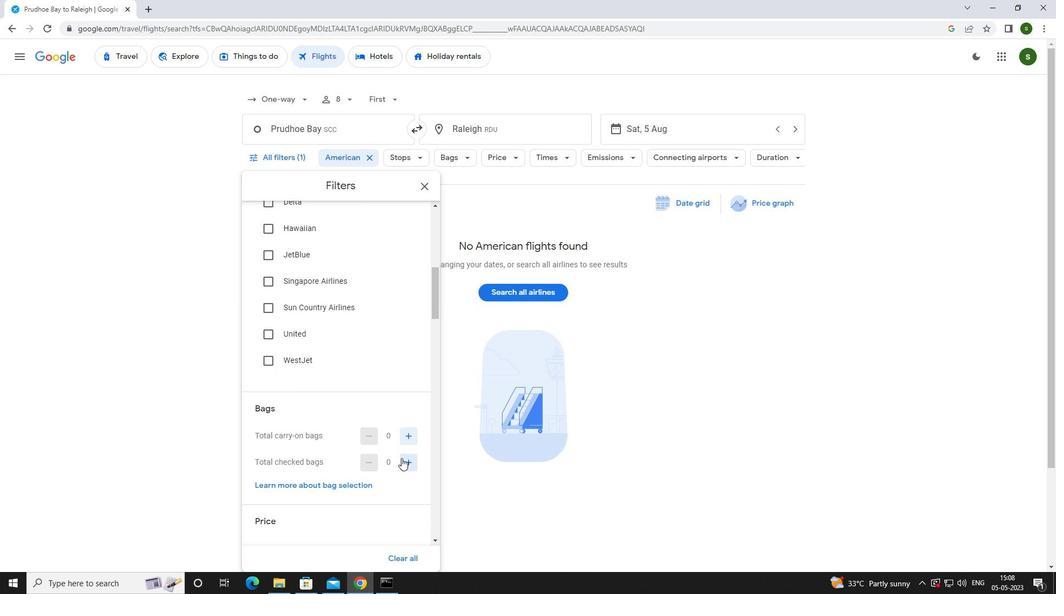 
Action: Mouse pressed left at (404, 459)
Screenshot: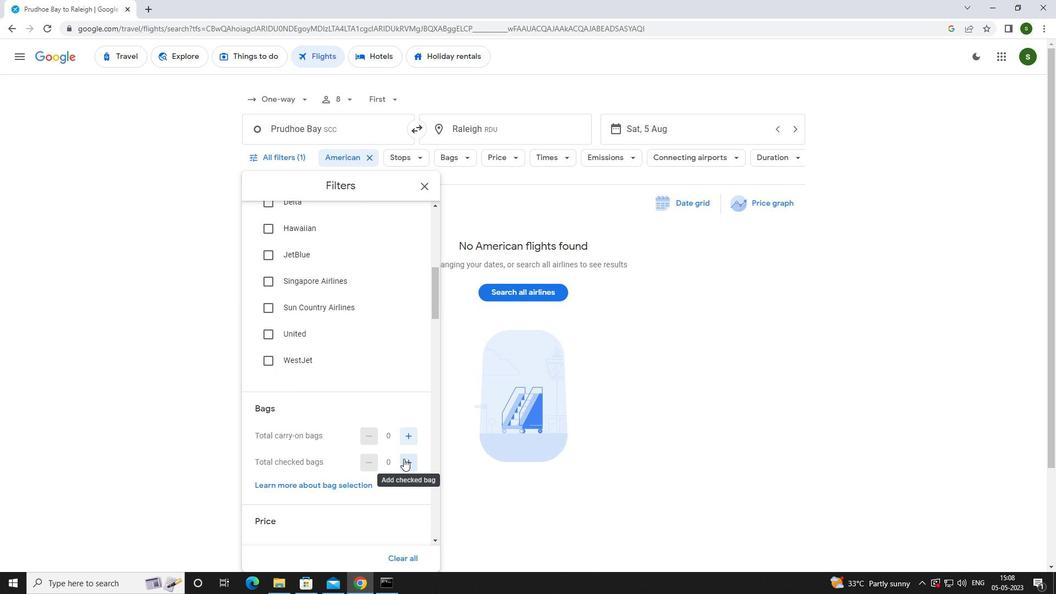 
Action: Mouse scrolled (404, 458) with delta (0, 0)
Screenshot: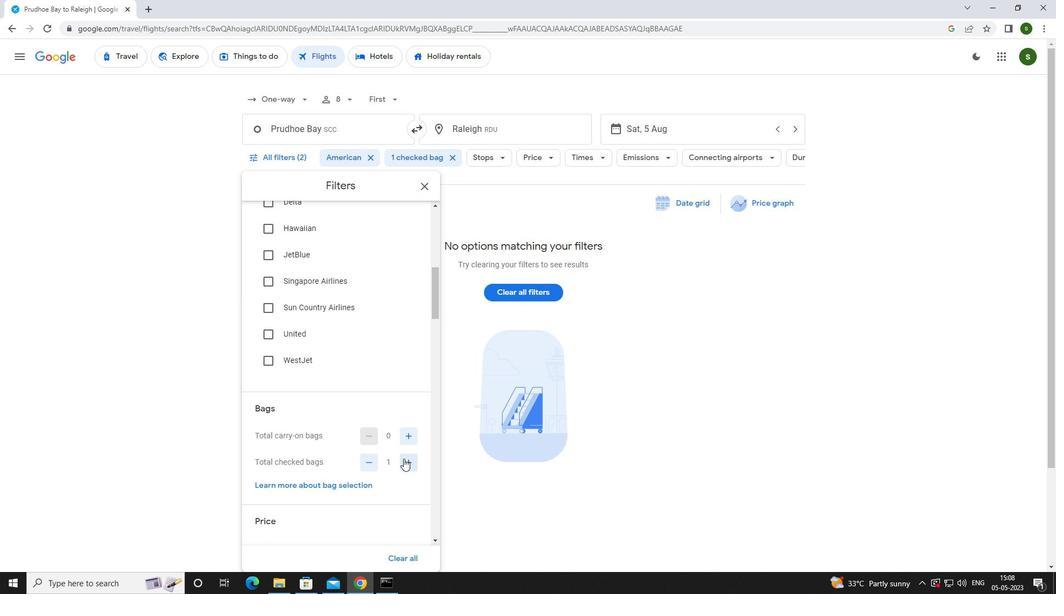 
Action: Mouse scrolled (404, 458) with delta (0, 0)
Screenshot: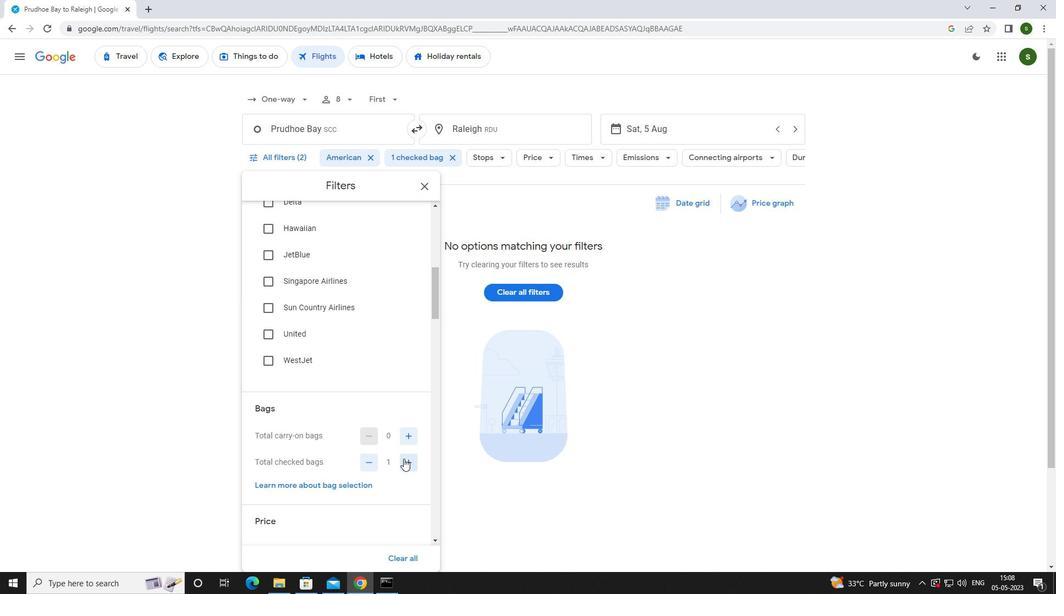 
Action: Mouse moved to (415, 457)
Screenshot: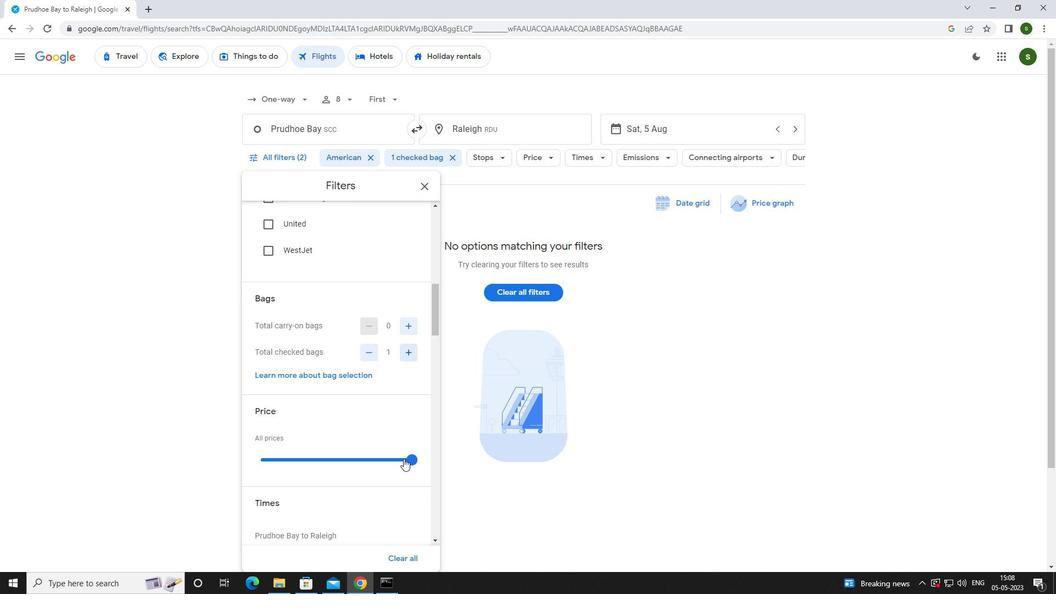 
Action: Mouse pressed left at (415, 457)
Screenshot: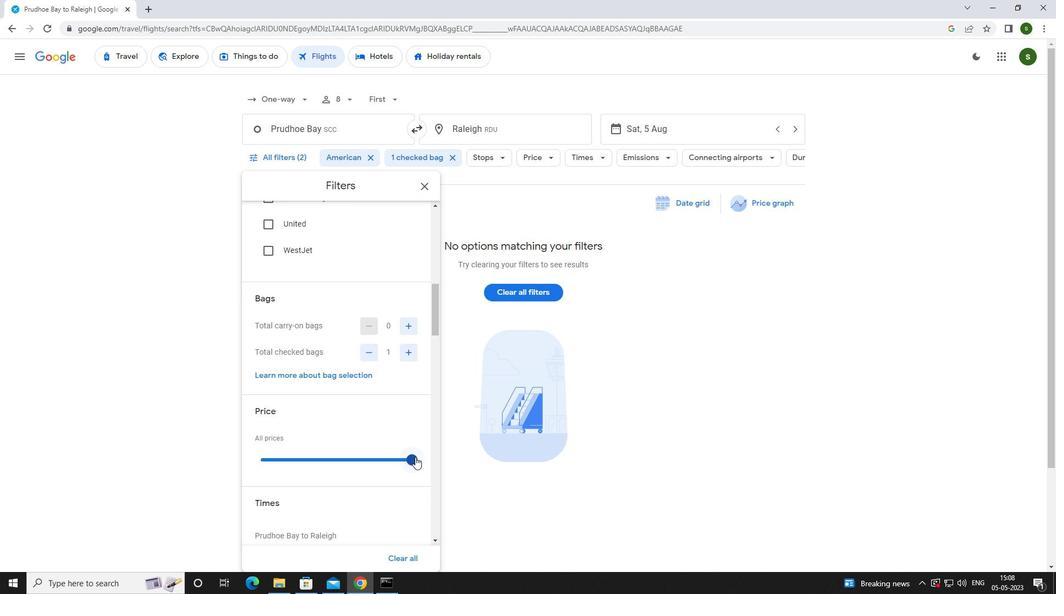 
Action: Mouse scrolled (415, 456) with delta (0, 0)
Screenshot: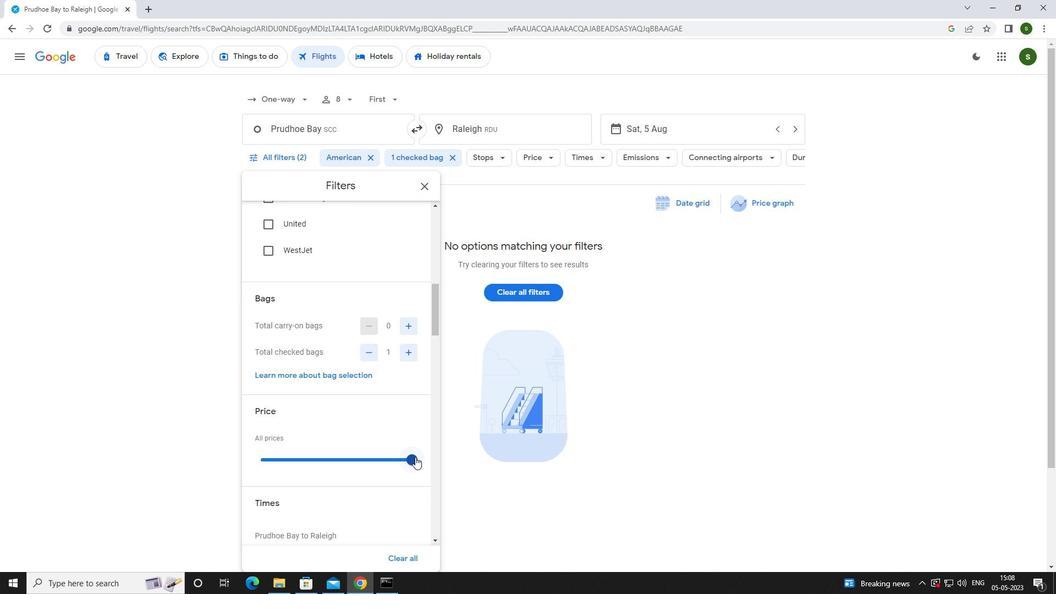 
Action: Mouse scrolled (415, 456) with delta (0, 0)
Screenshot: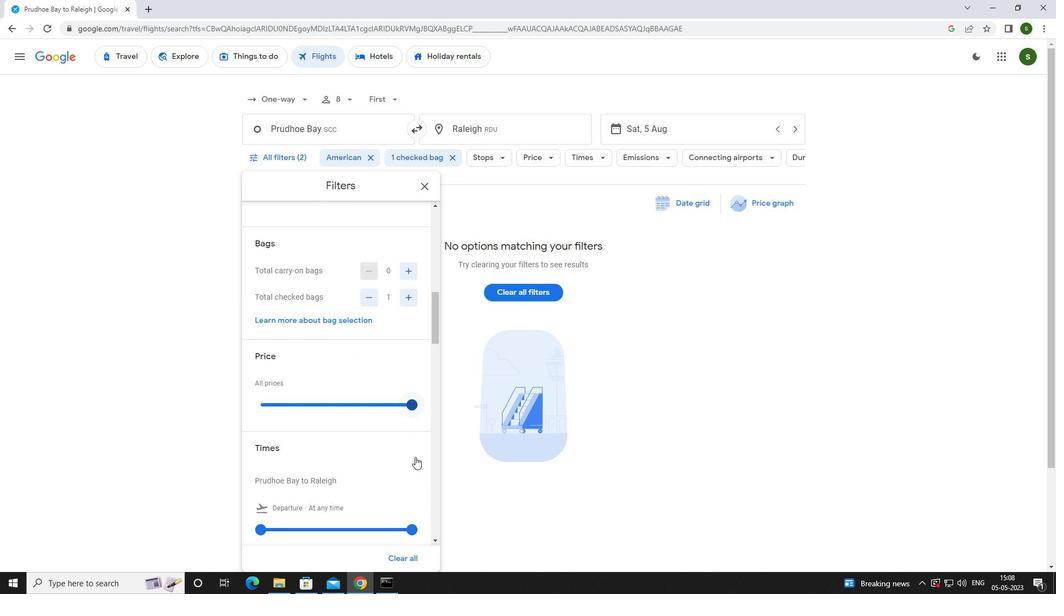 
Action: Mouse moved to (265, 476)
Screenshot: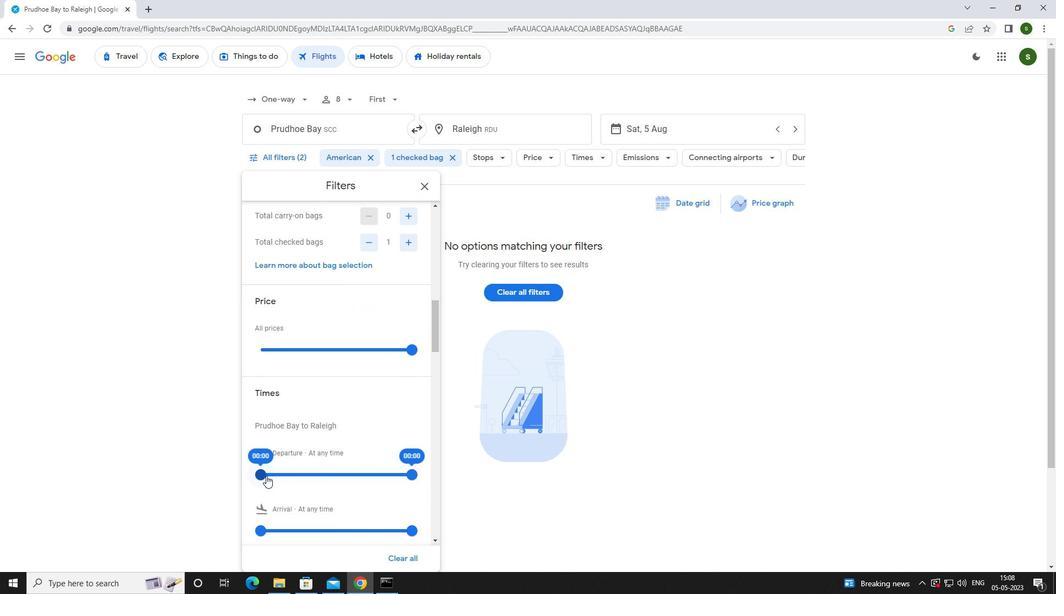 
Action: Mouse pressed left at (265, 476)
Screenshot: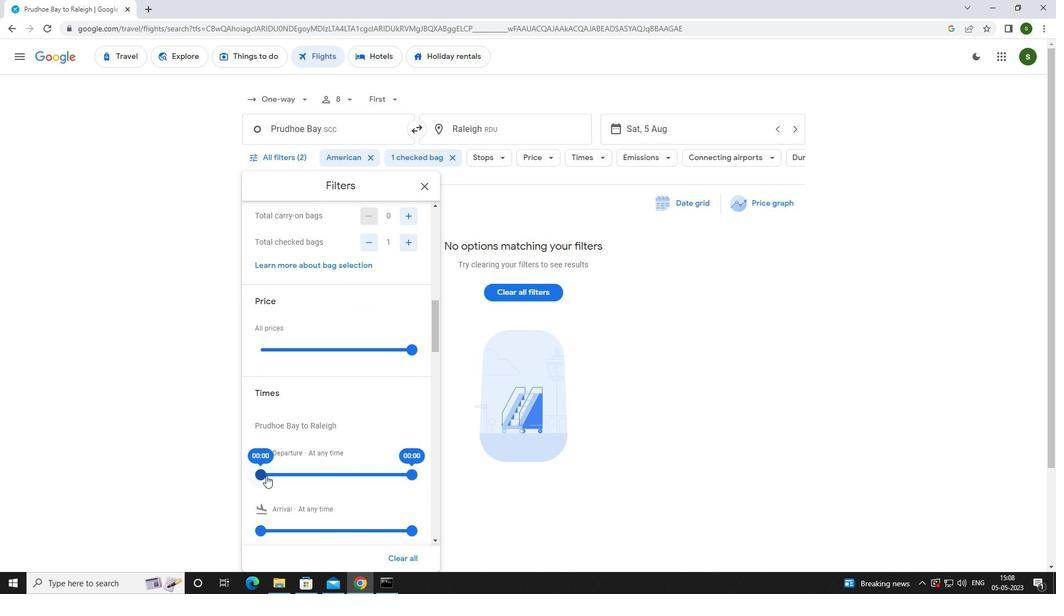
Action: Mouse moved to (464, 488)
Screenshot: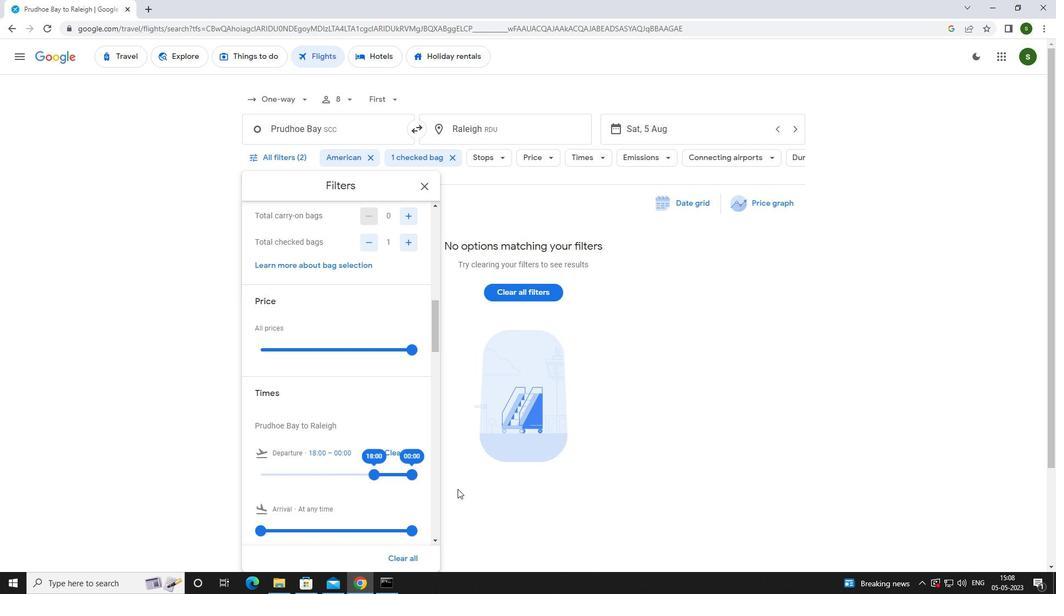 
Action: Mouse pressed left at (464, 488)
Screenshot: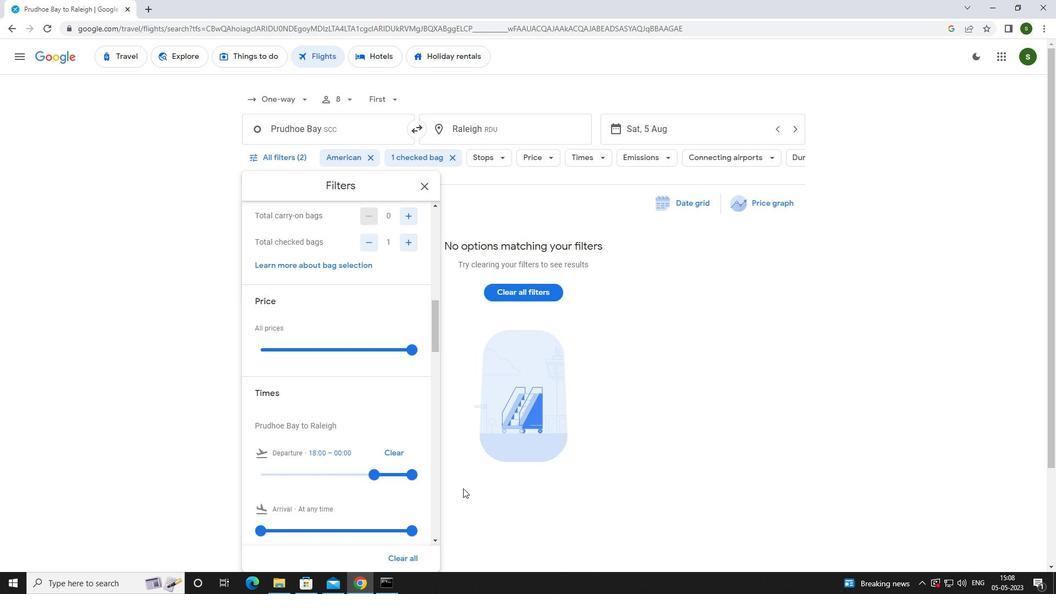 
Action: Mouse moved to (370, 514)
Screenshot: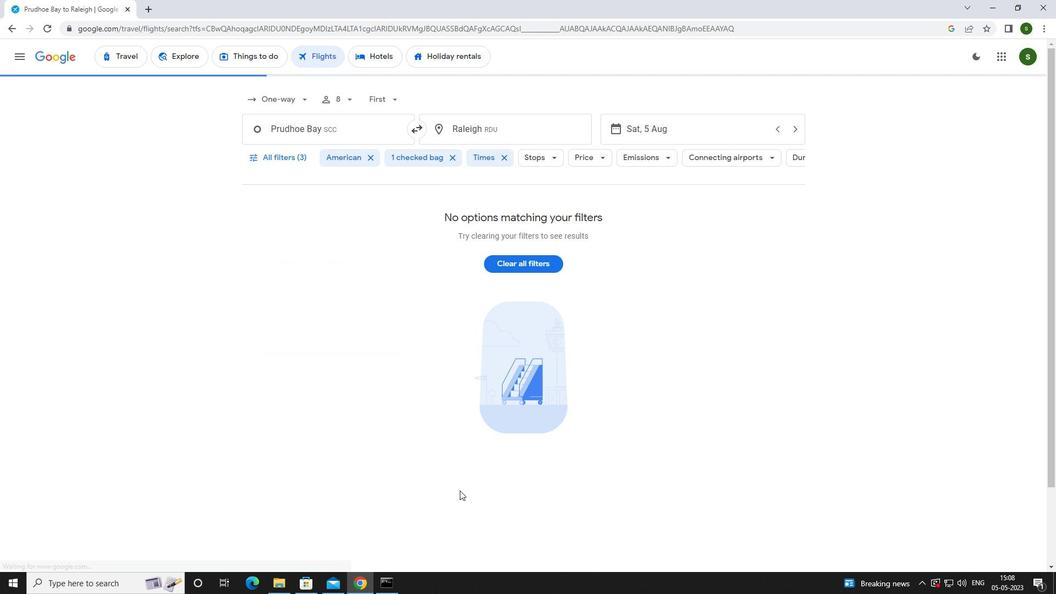 
